 Task: Search one way flight ticket for 4 adults, 1 infant in seat and 1 infant on lap in premium economy from Des Moines: Des Moines International Airport to Evansville: Evansville Regional Airport on 5-3-2023. Choice of flights is United. Number of bags: 5 checked bags. Price is upto 78000. Outbound departure time preference is 23:45.
Action: Mouse moved to (349, 288)
Screenshot: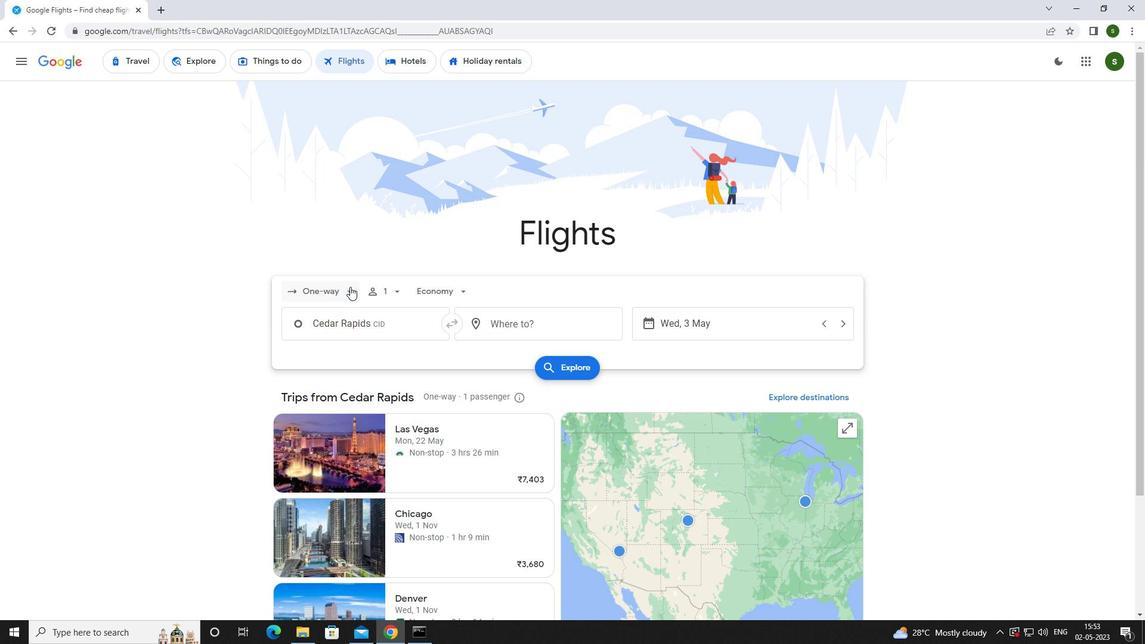 
Action: Mouse pressed left at (349, 288)
Screenshot: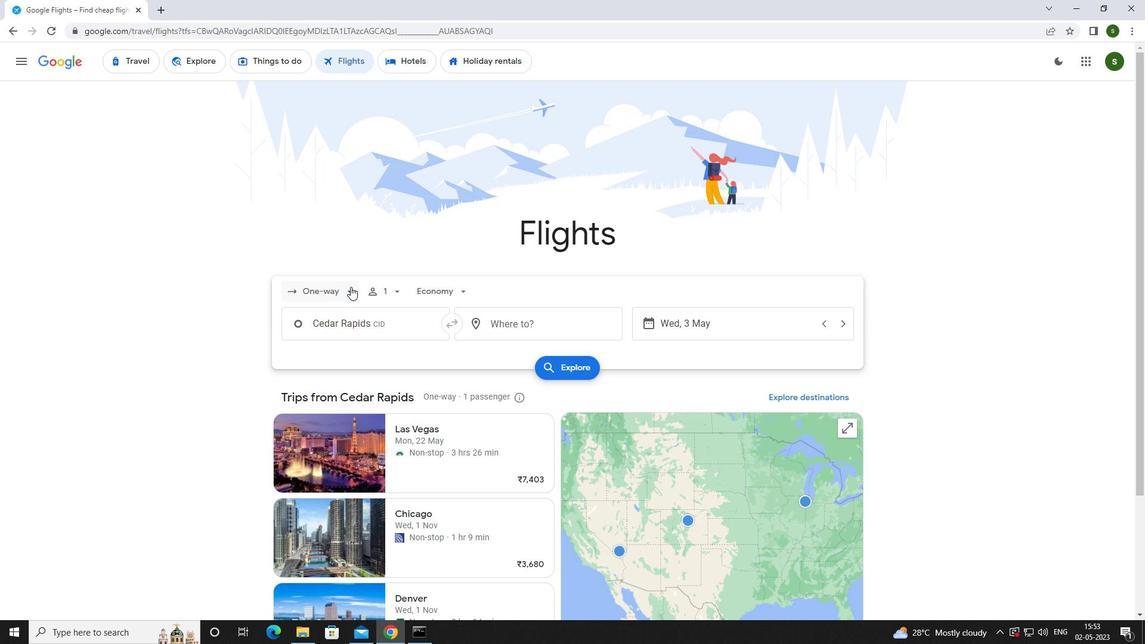 
Action: Mouse moved to (337, 342)
Screenshot: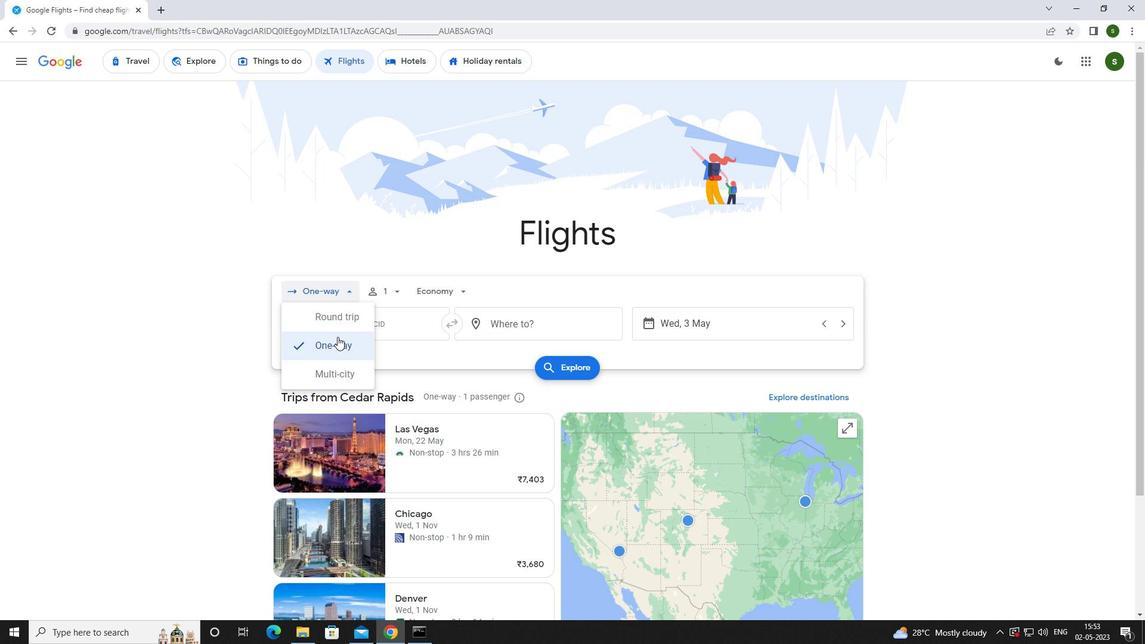 
Action: Mouse pressed left at (337, 342)
Screenshot: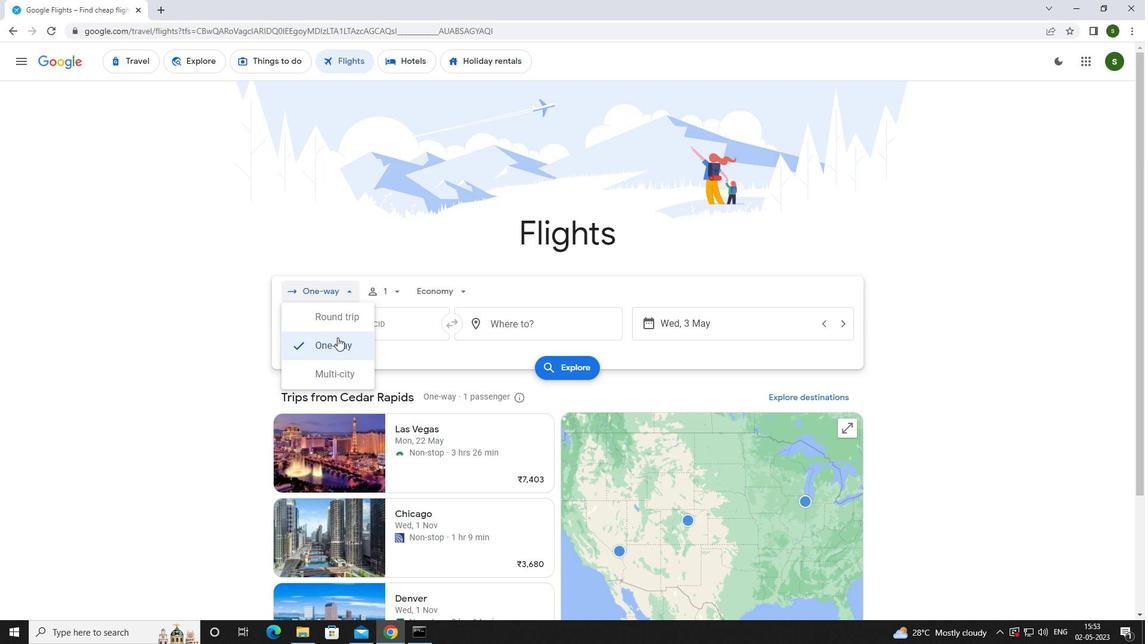 
Action: Mouse moved to (387, 292)
Screenshot: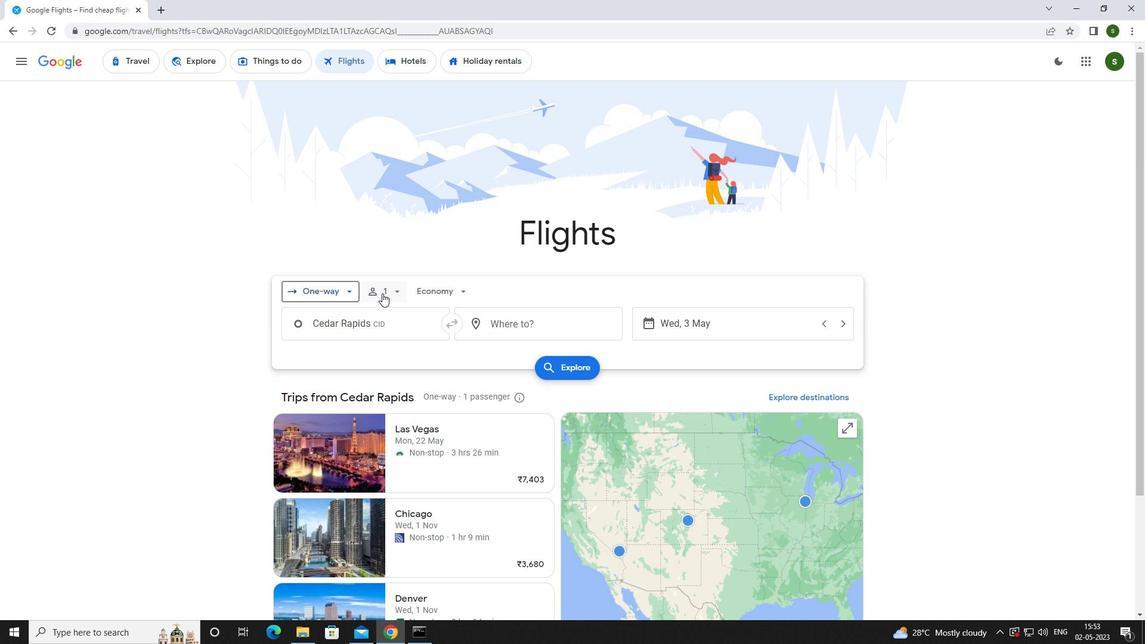 
Action: Mouse pressed left at (387, 292)
Screenshot: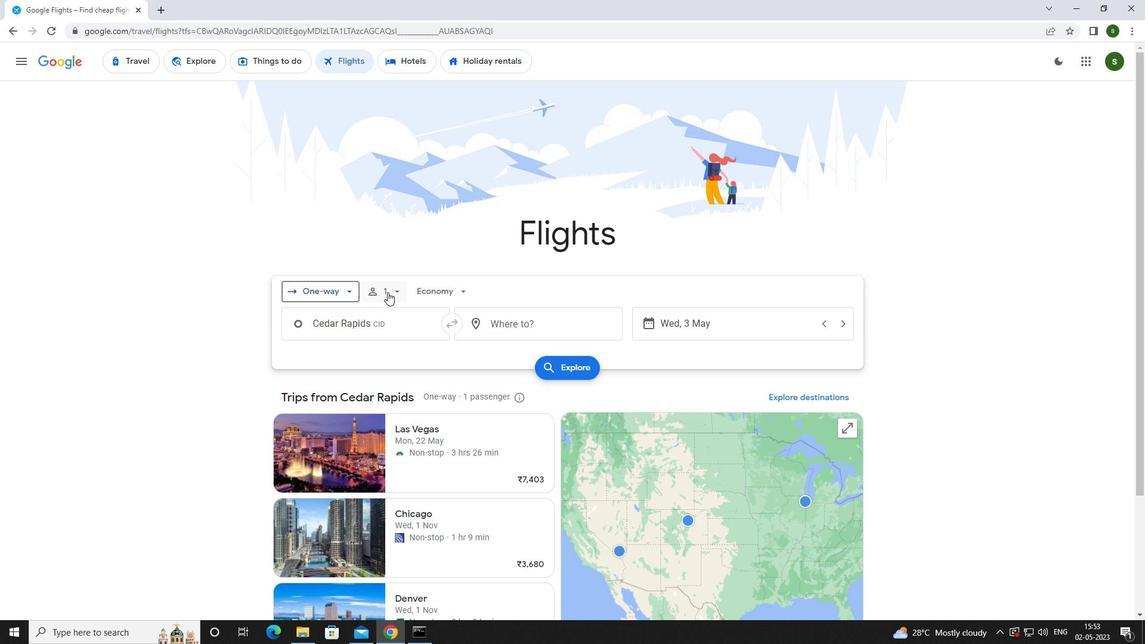 
Action: Mouse moved to (482, 321)
Screenshot: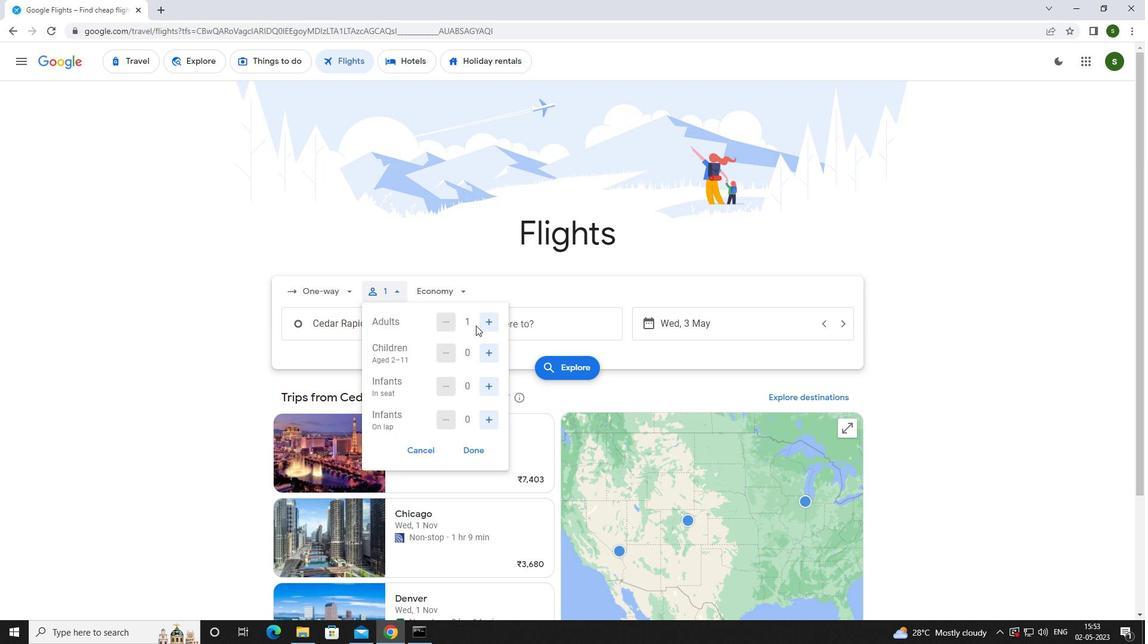 
Action: Mouse pressed left at (482, 321)
Screenshot: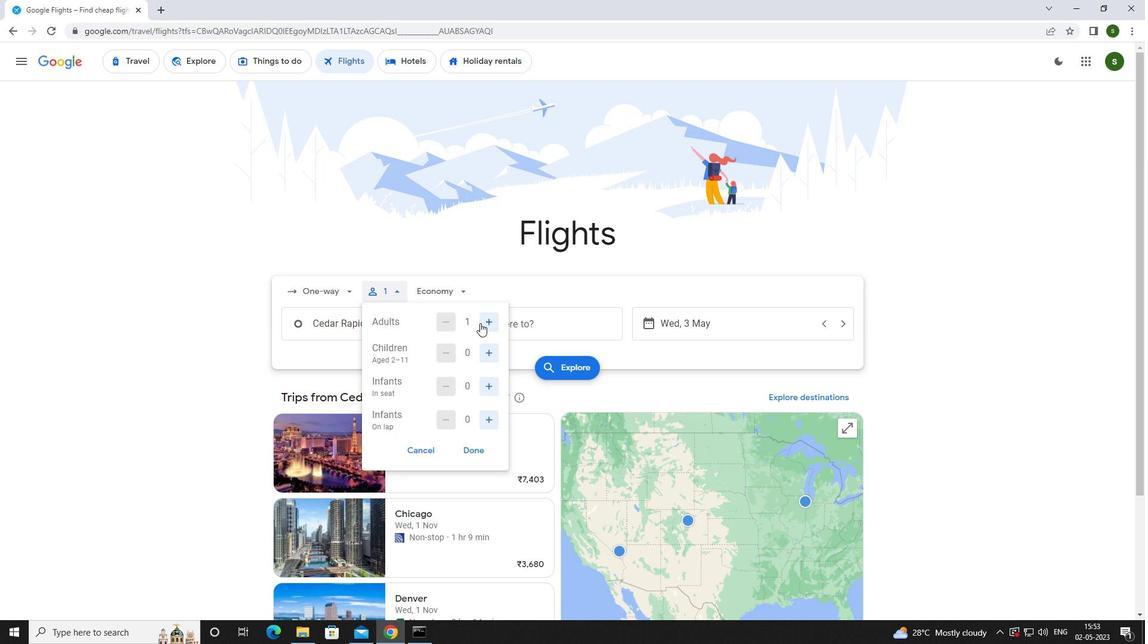 
Action: Mouse pressed left at (482, 321)
Screenshot: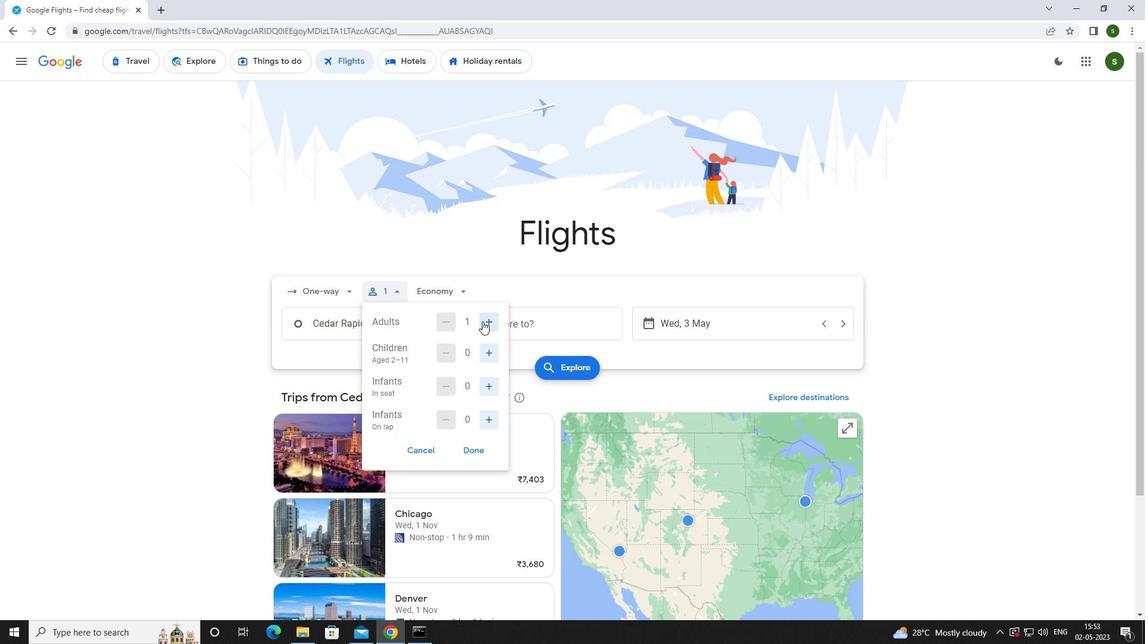 
Action: Mouse moved to (482, 319)
Screenshot: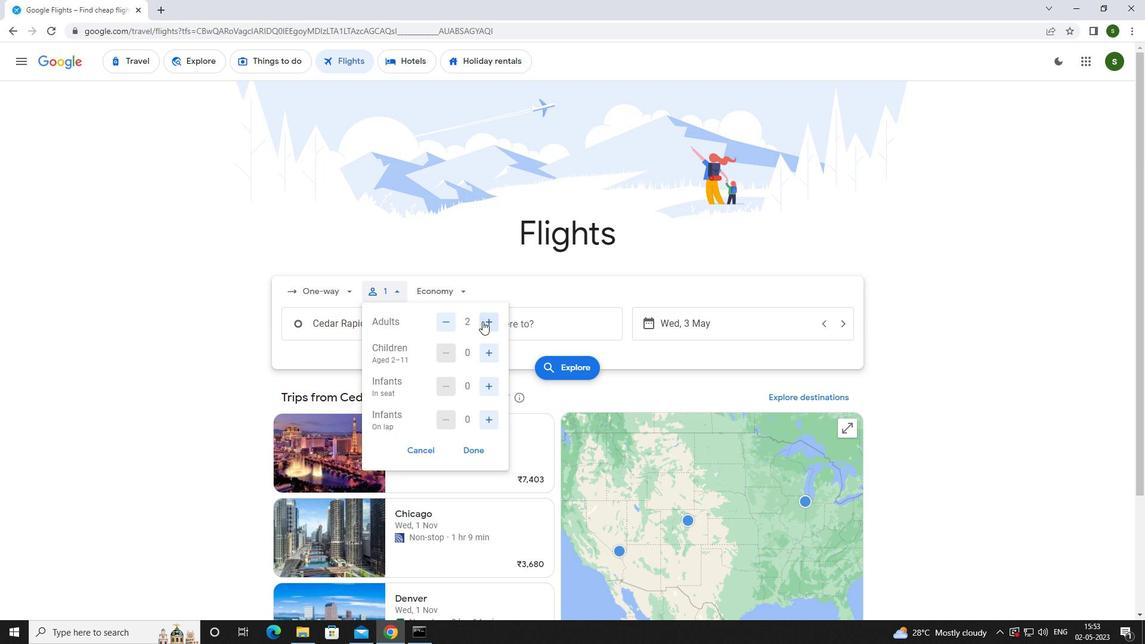
Action: Mouse pressed left at (482, 319)
Screenshot: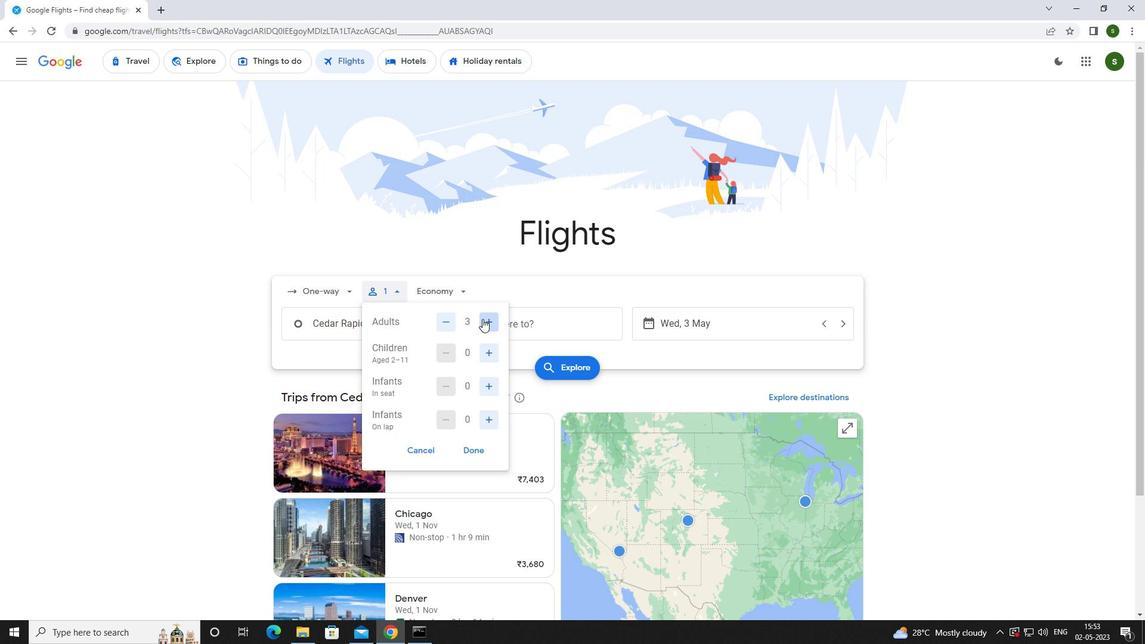 
Action: Mouse moved to (488, 388)
Screenshot: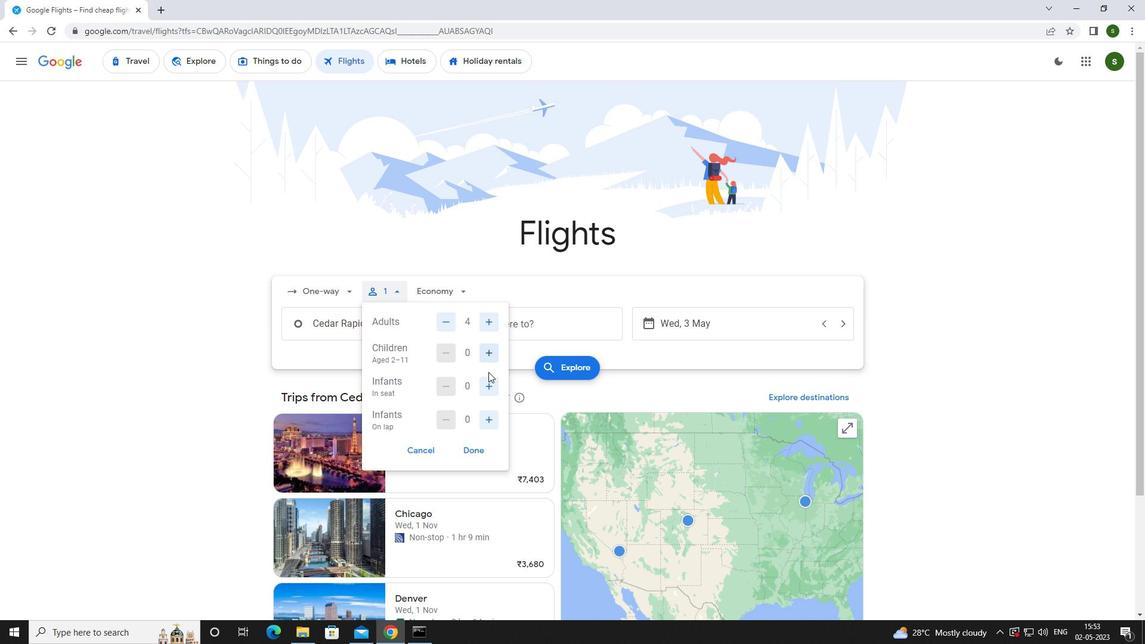 
Action: Mouse pressed left at (488, 388)
Screenshot: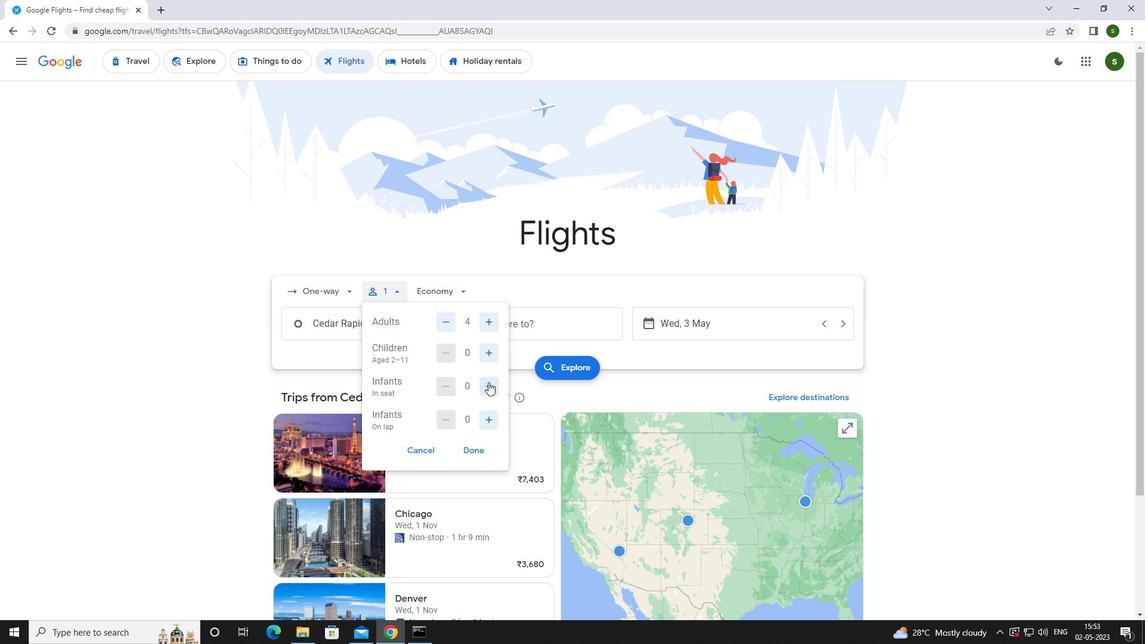 
Action: Mouse moved to (493, 420)
Screenshot: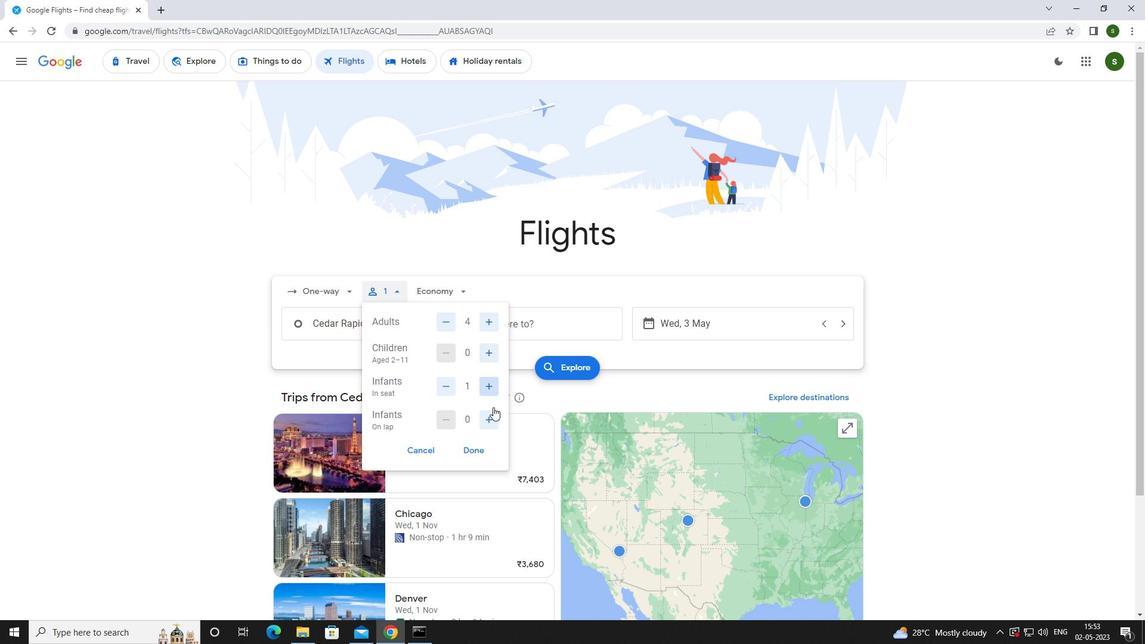 
Action: Mouse pressed left at (493, 420)
Screenshot: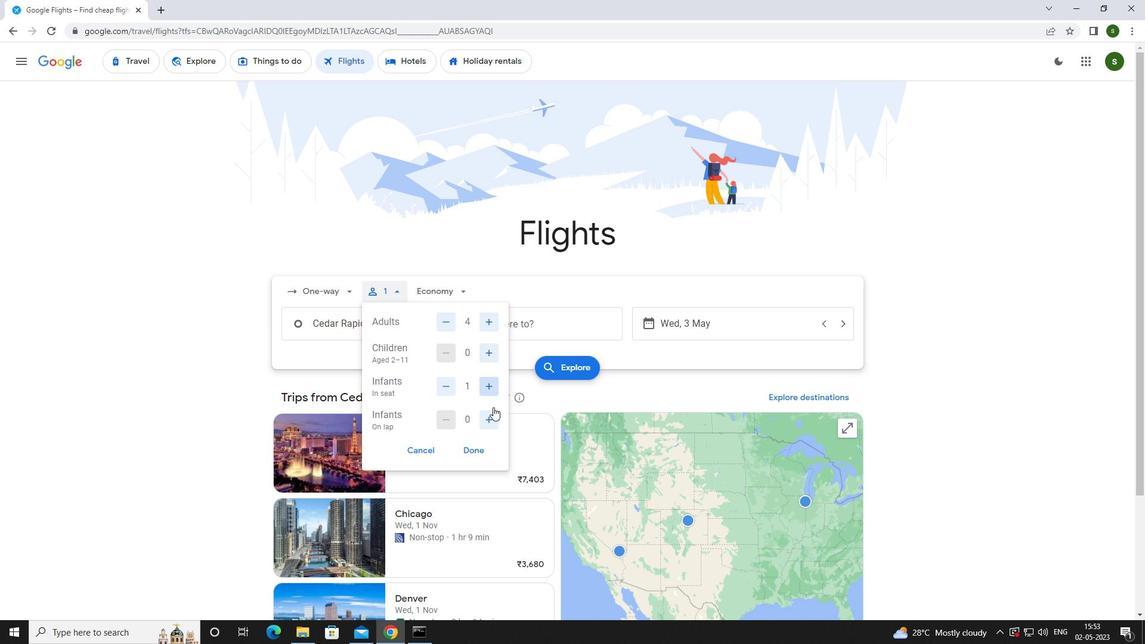 
Action: Mouse moved to (467, 294)
Screenshot: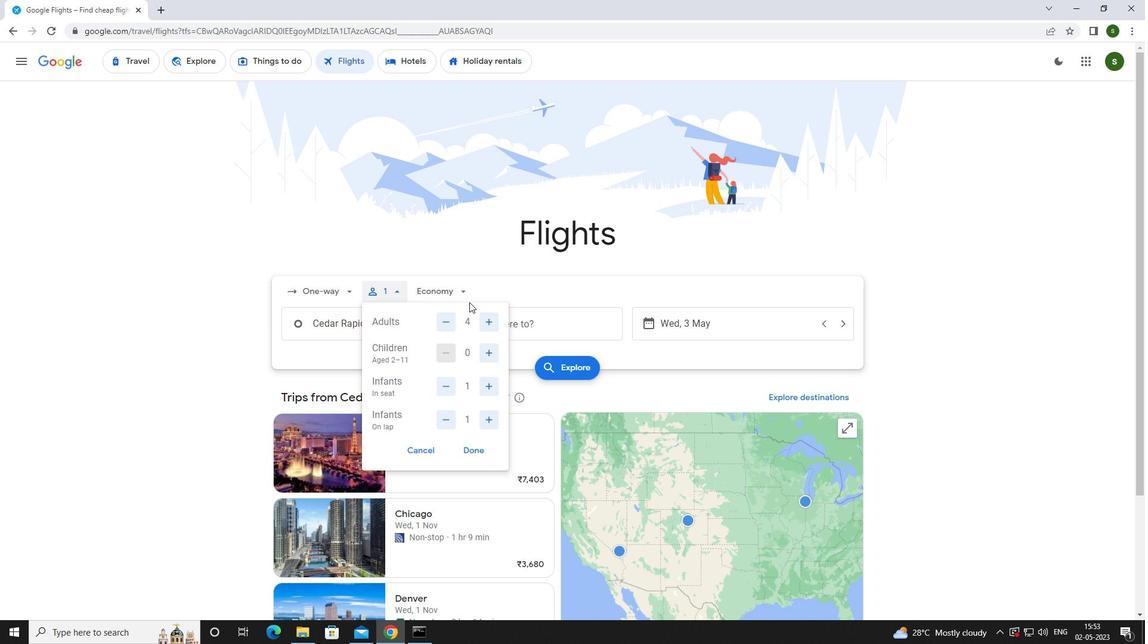 
Action: Mouse pressed left at (467, 294)
Screenshot: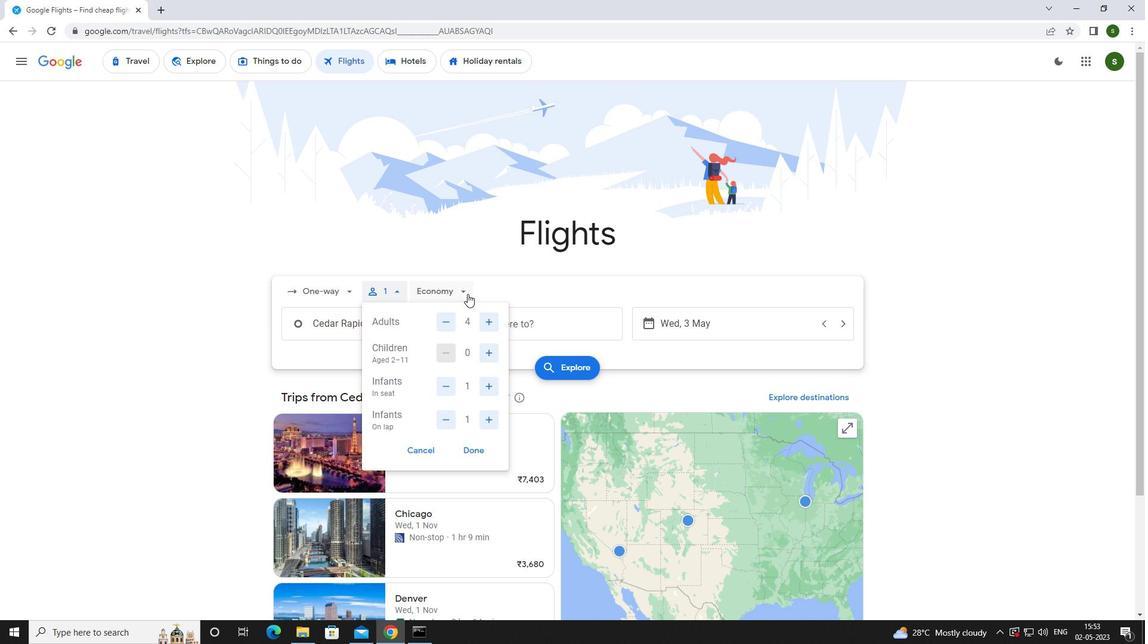 
Action: Mouse moved to (476, 344)
Screenshot: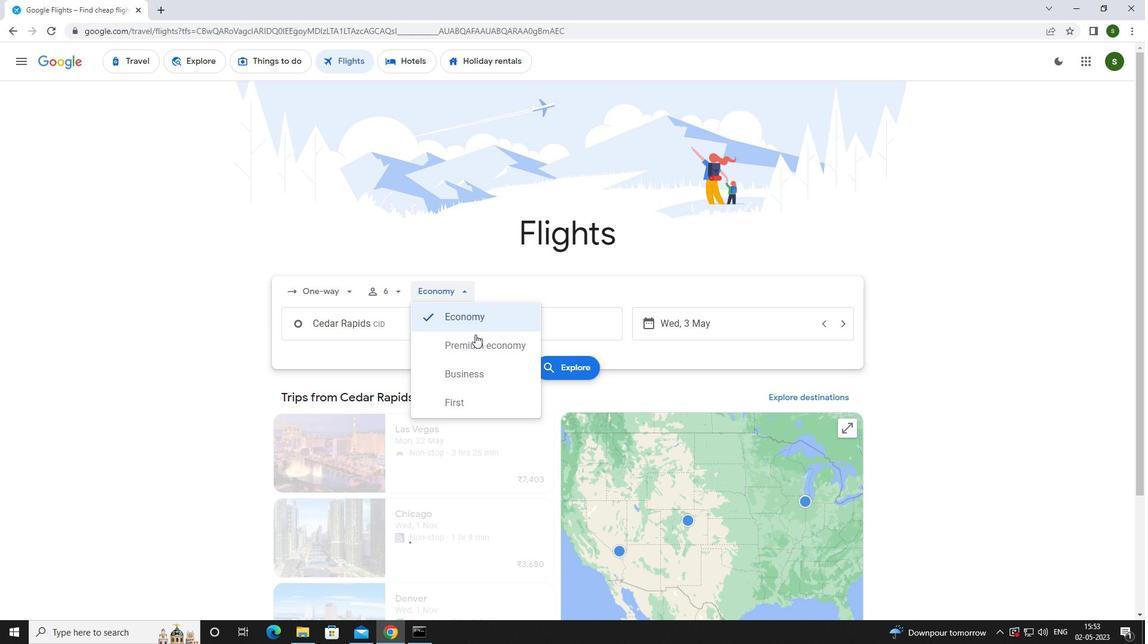 
Action: Mouse pressed left at (476, 344)
Screenshot: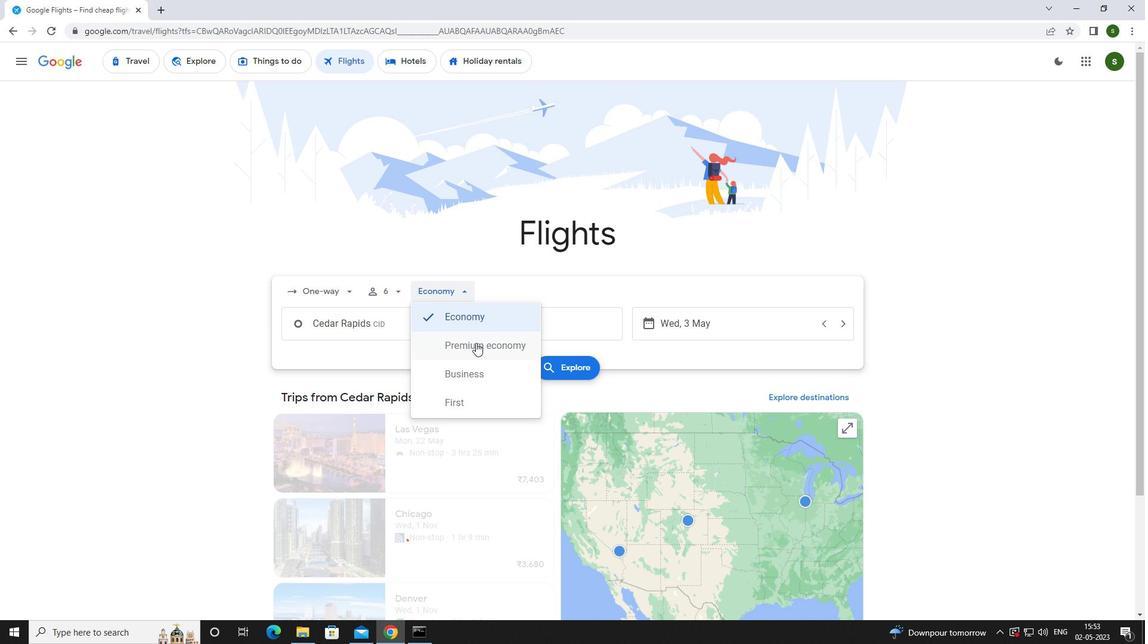 
Action: Mouse moved to (408, 320)
Screenshot: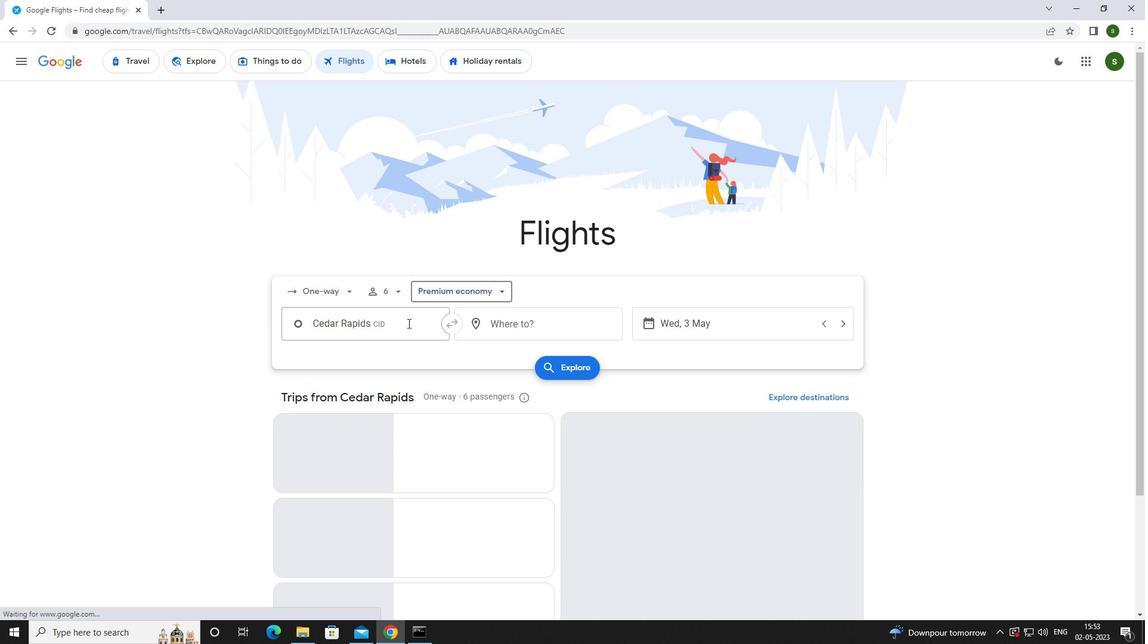 
Action: Mouse pressed left at (408, 320)
Screenshot: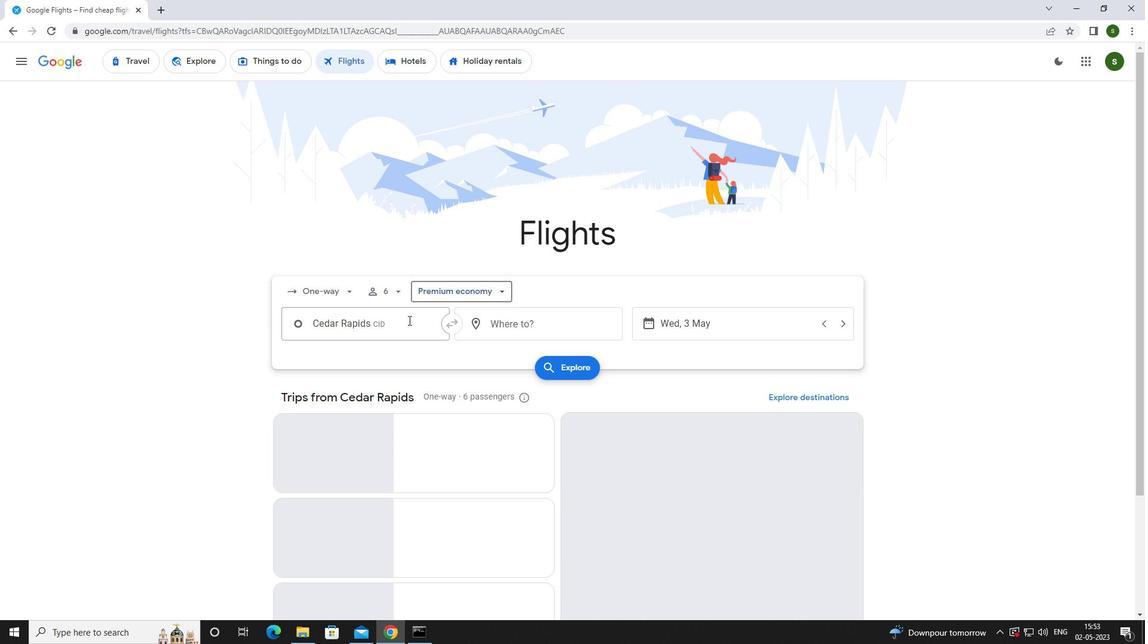 
Action: Mouse moved to (408, 321)
Screenshot: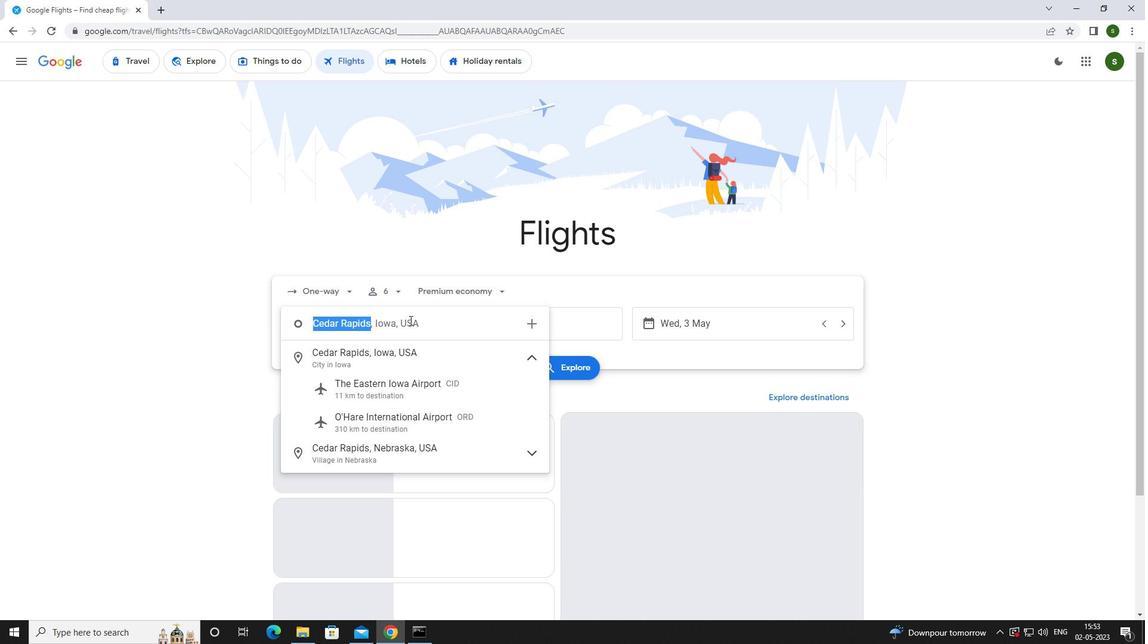 
Action: Key pressed <Key.caps_lock>d<Key.caps_lock>es<Key.space>
Screenshot: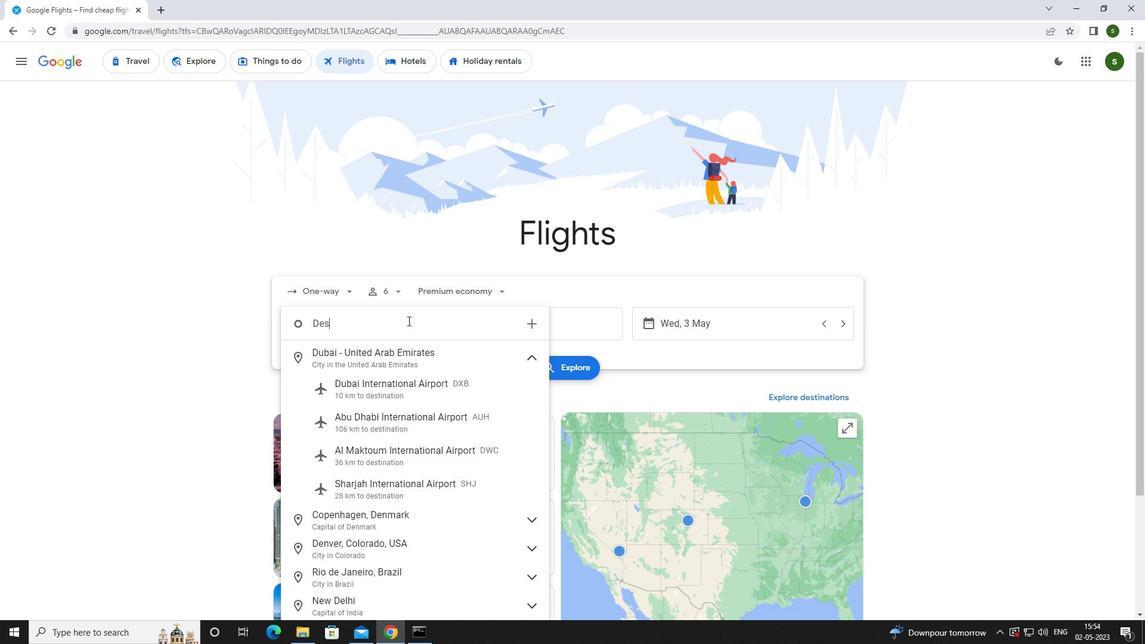 
Action: Mouse moved to (413, 391)
Screenshot: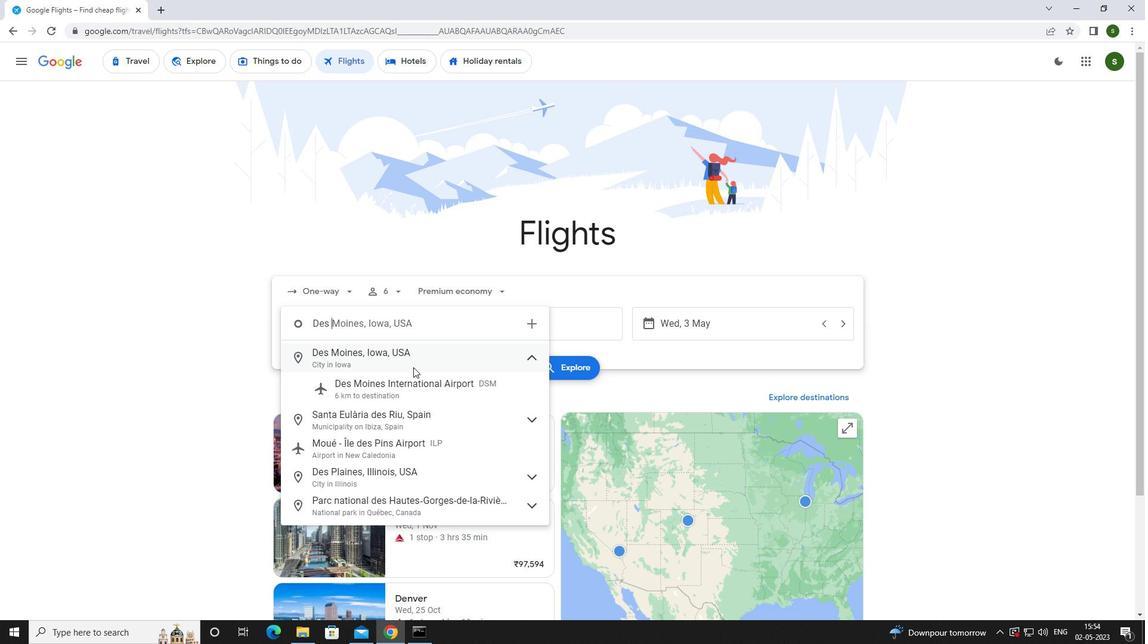 
Action: Mouse pressed left at (413, 391)
Screenshot: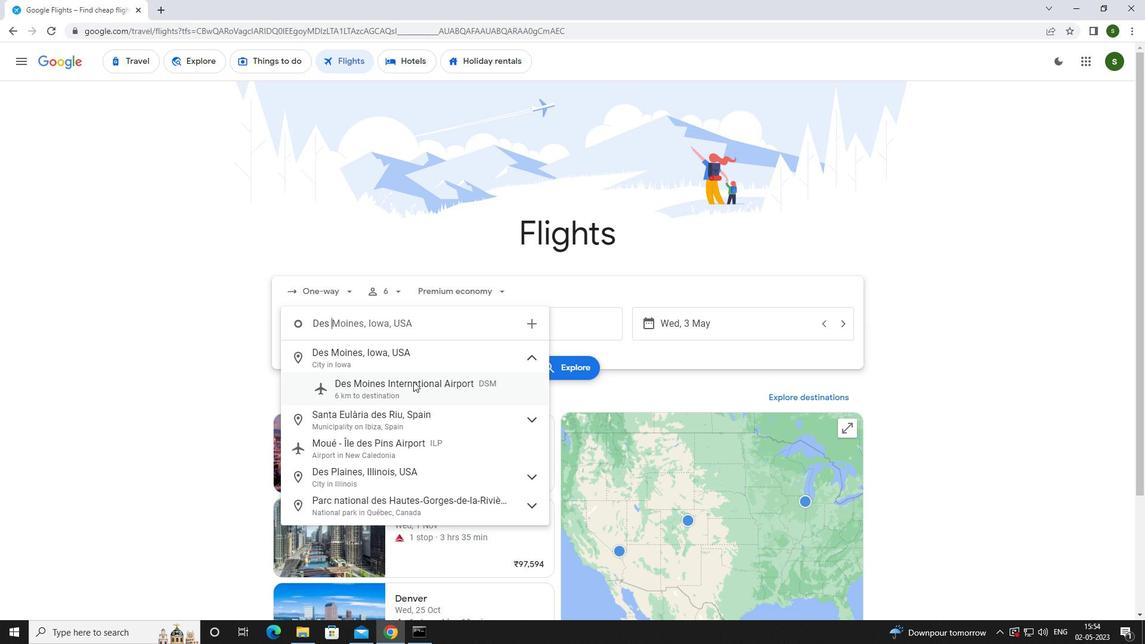 
Action: Mouse moved to (557, 327)
Screenshot: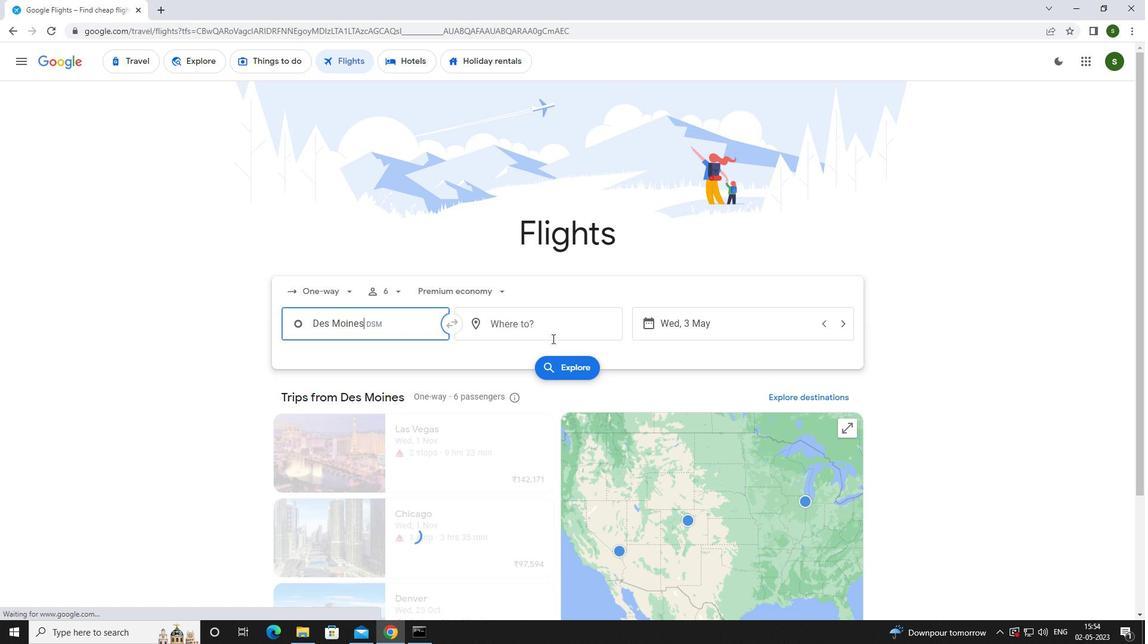 
Action: Mouse pressed left at (557, 327)
Screenshot: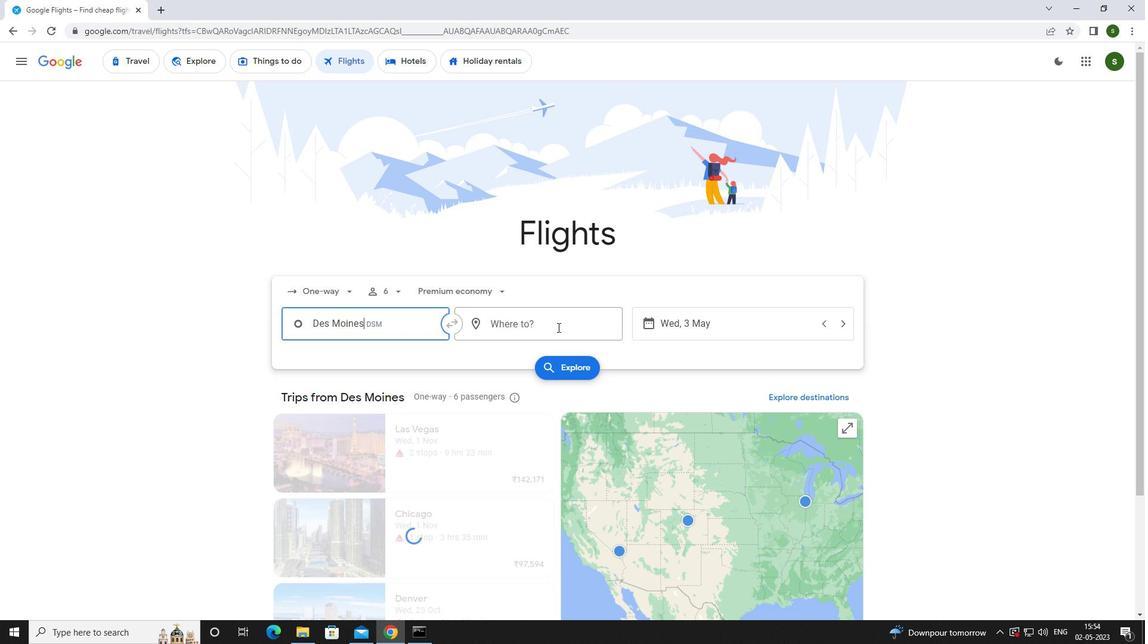 
Action: Mouse moved to (501, 335)
Screenshot: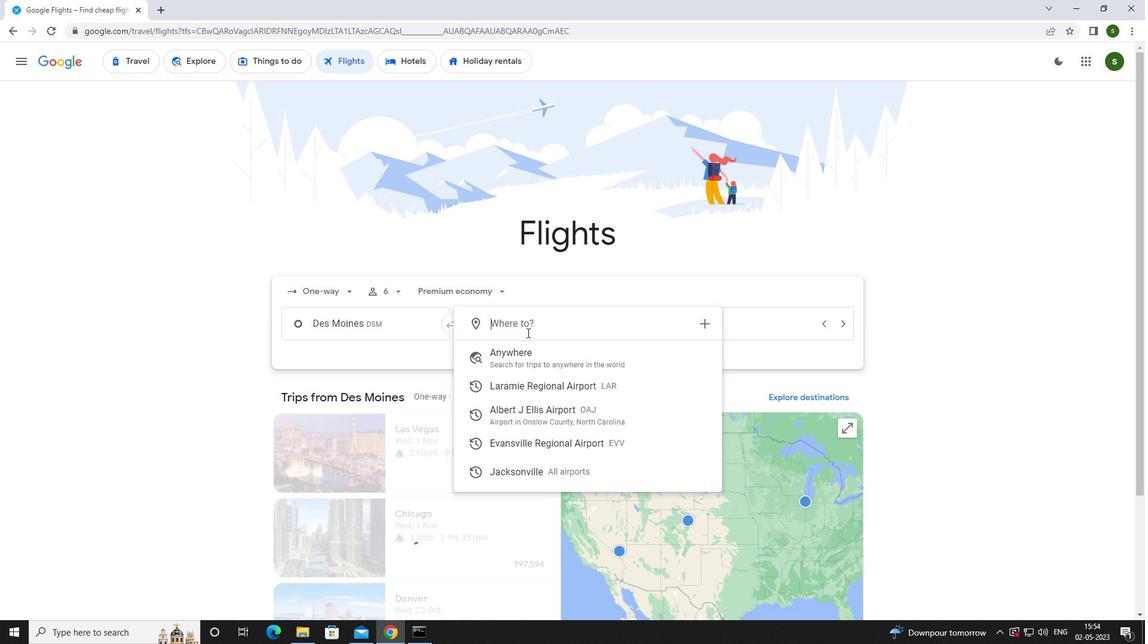 
Action: Key pressed <Key.caps_lock>e<Key.caps_lock>vansvill
Screenshot: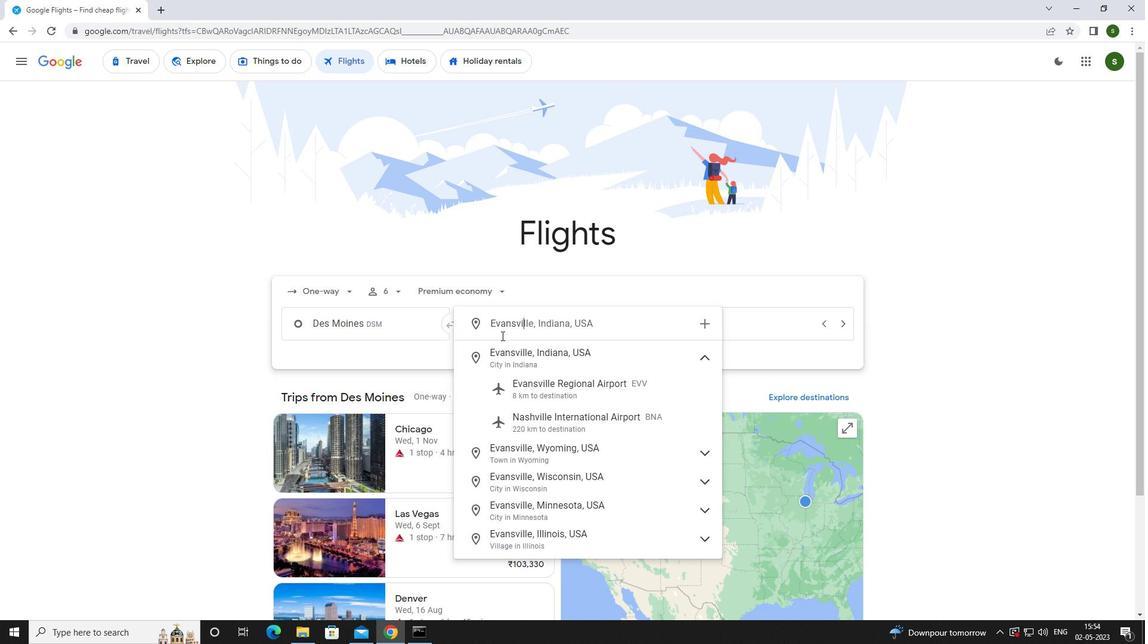 
Action: Mouse moved to (522, 386)
Screenshot: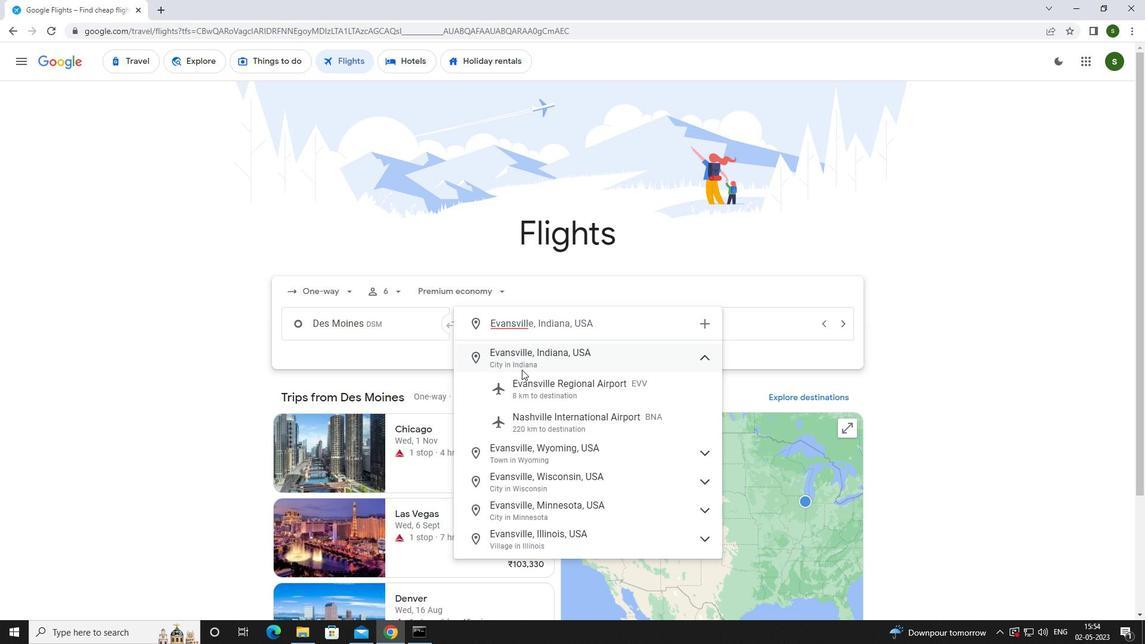 
Action: Mouse pressed left at (522, 386)
Screenshot: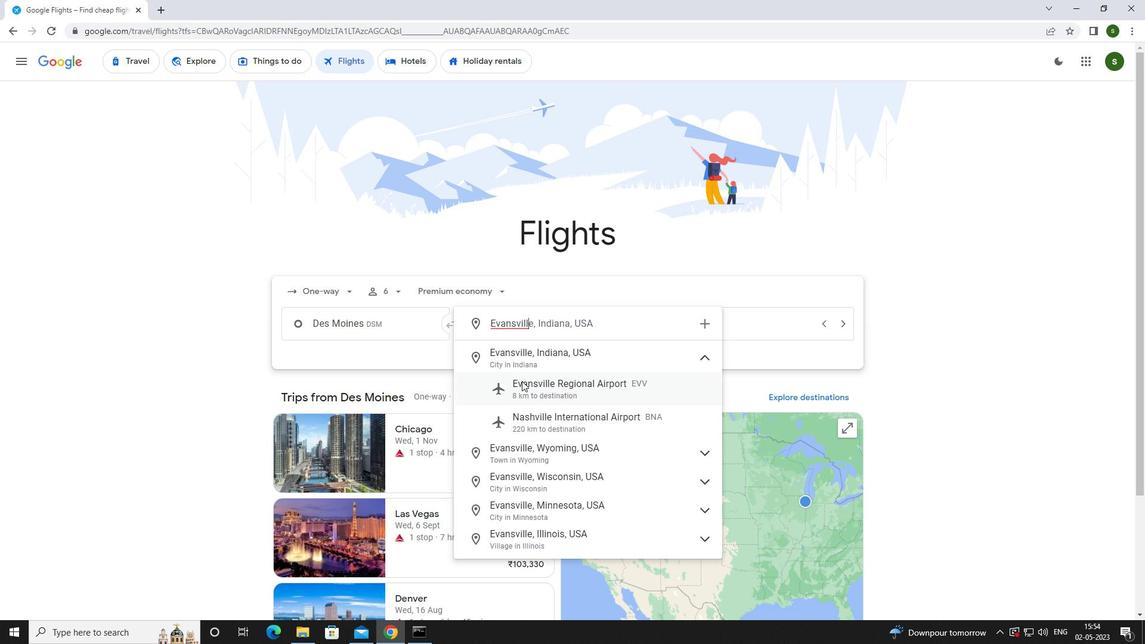 
Action: Mouse moved to (713, 325)
Screenshot: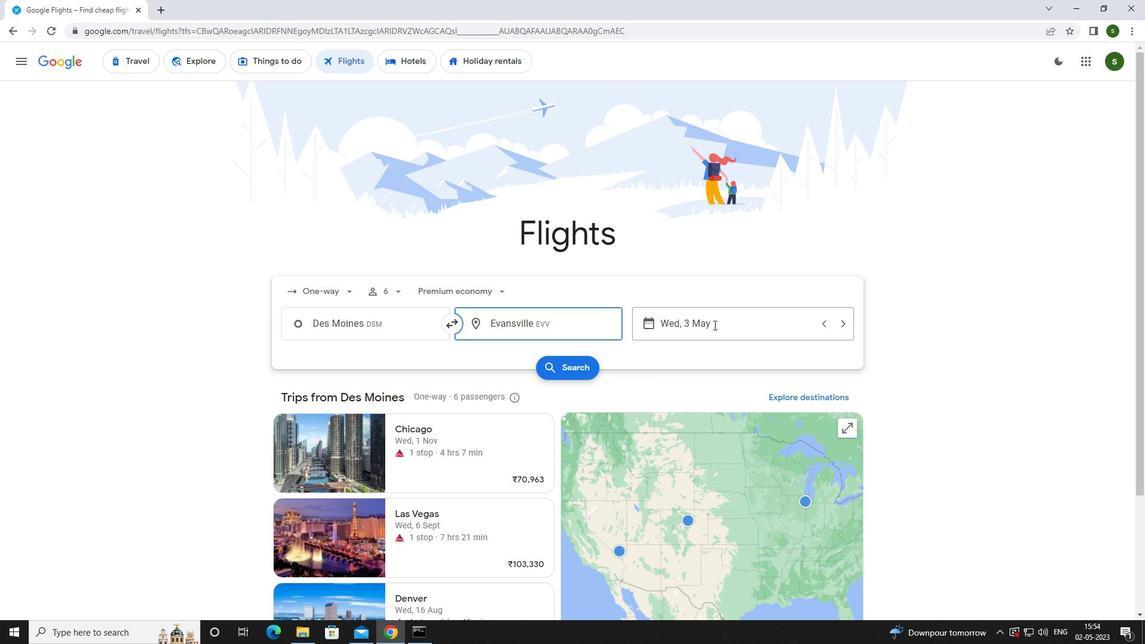 
Action: Mouse pressed left at (713, 325)
Screenshot: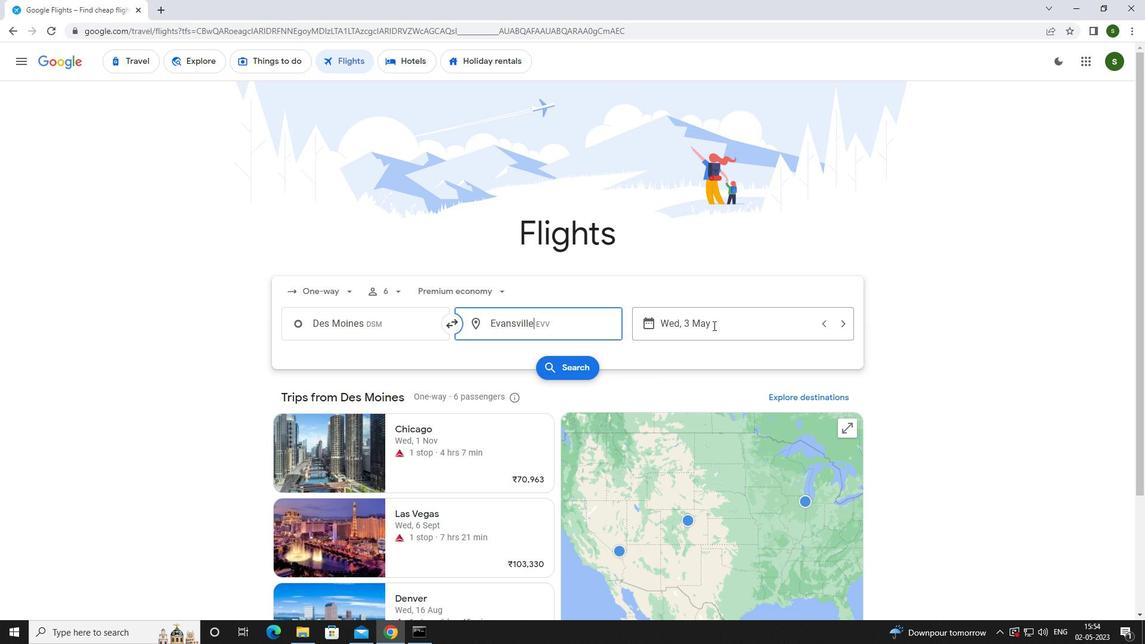 
Action: Mouse moved to (512, 398)
Screenshot: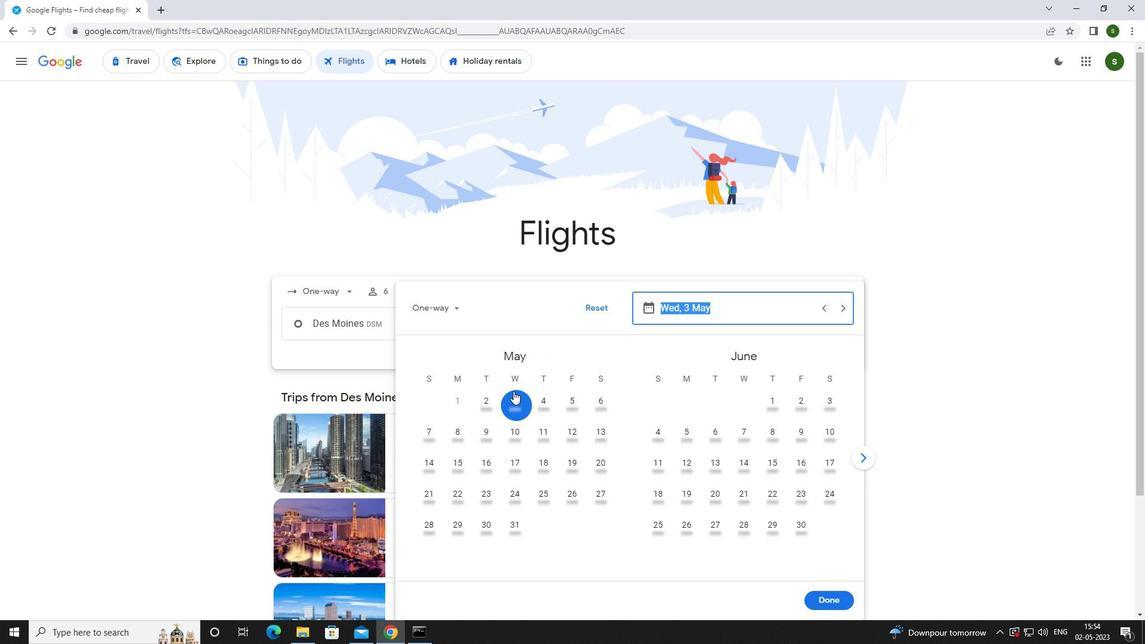 
Action: Mouse pressed left at (512, 398)
Screenshot: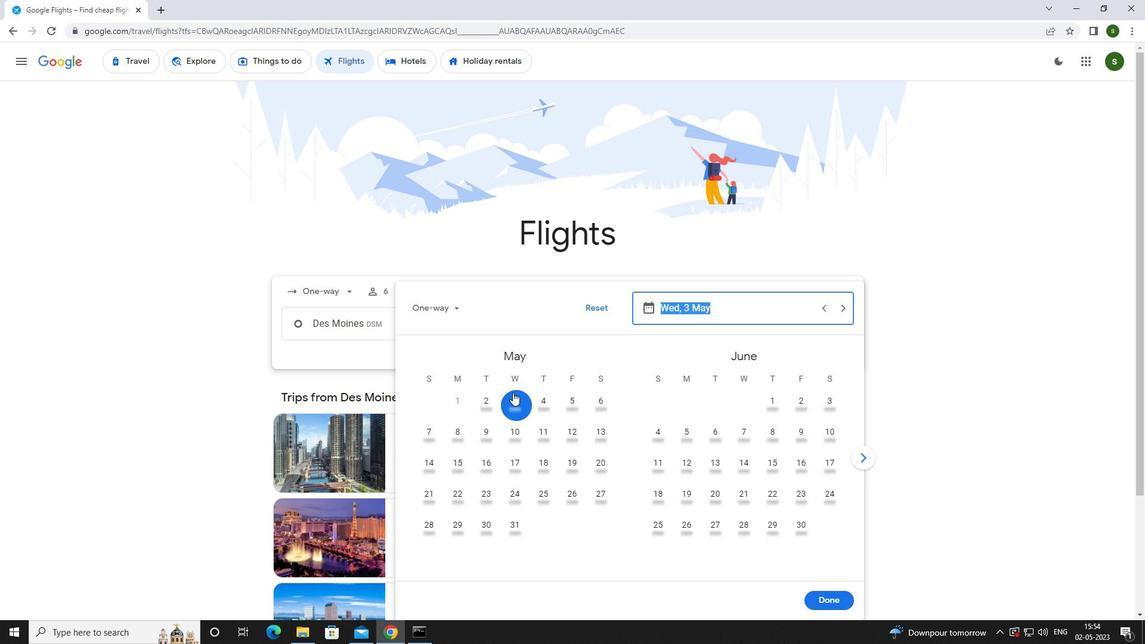 
Action: Mouse moved to (819, 593)
Screenshot: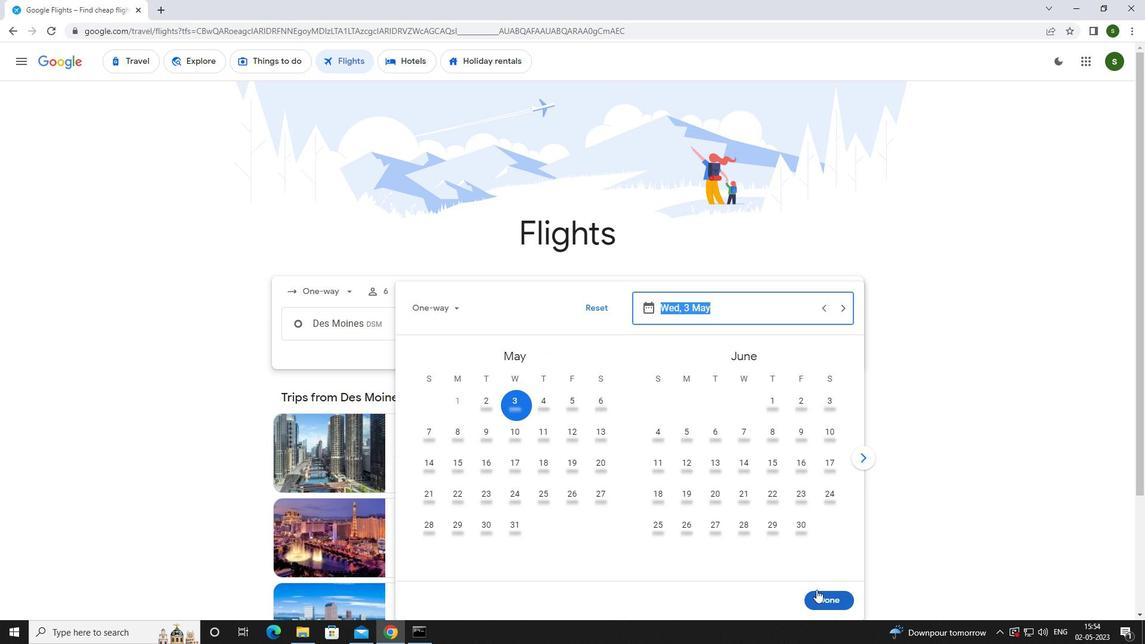 
Action: Mouse pressed left at (819, 593)
Screenshot: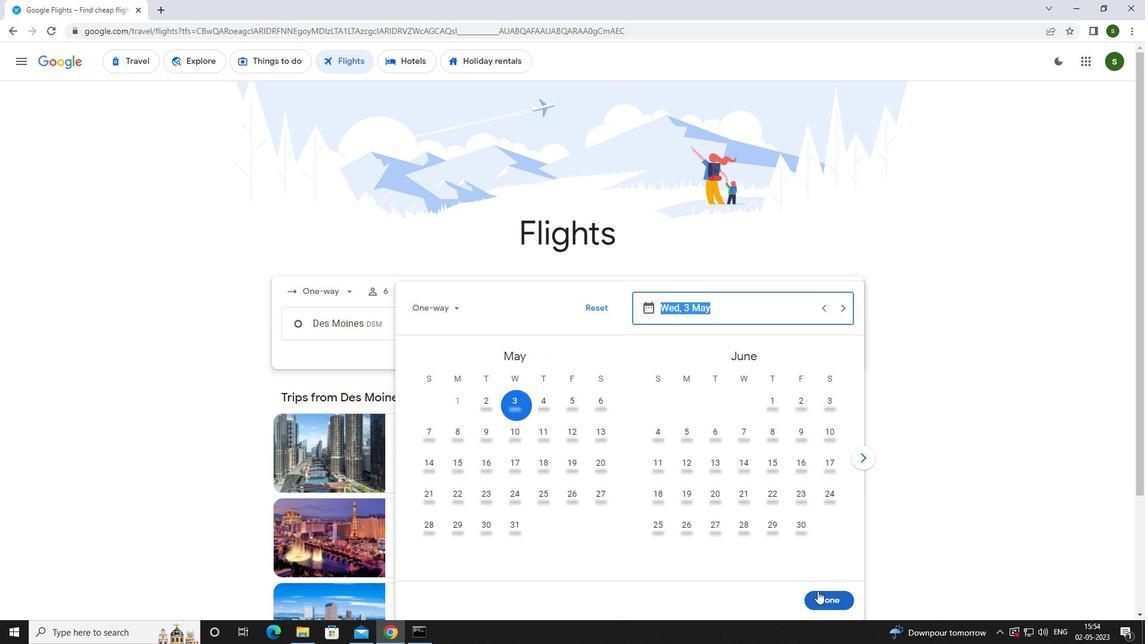 
Action: Mouse moved to (589, 367)
Screenshot: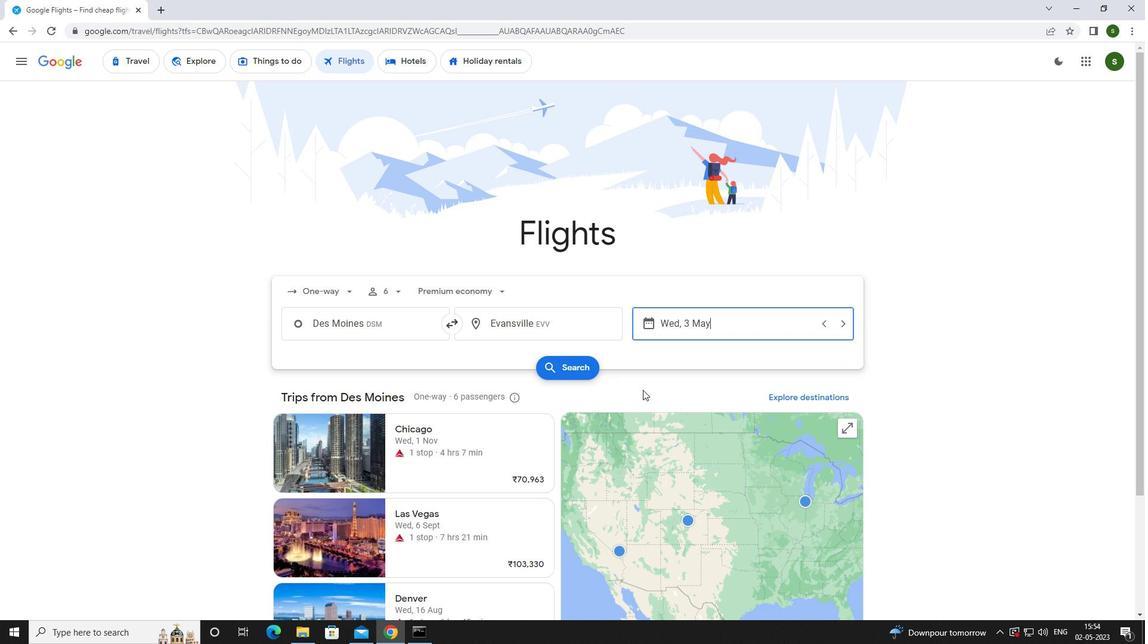 
Action: Mouse pressed left at (589, 367)
Screenshot: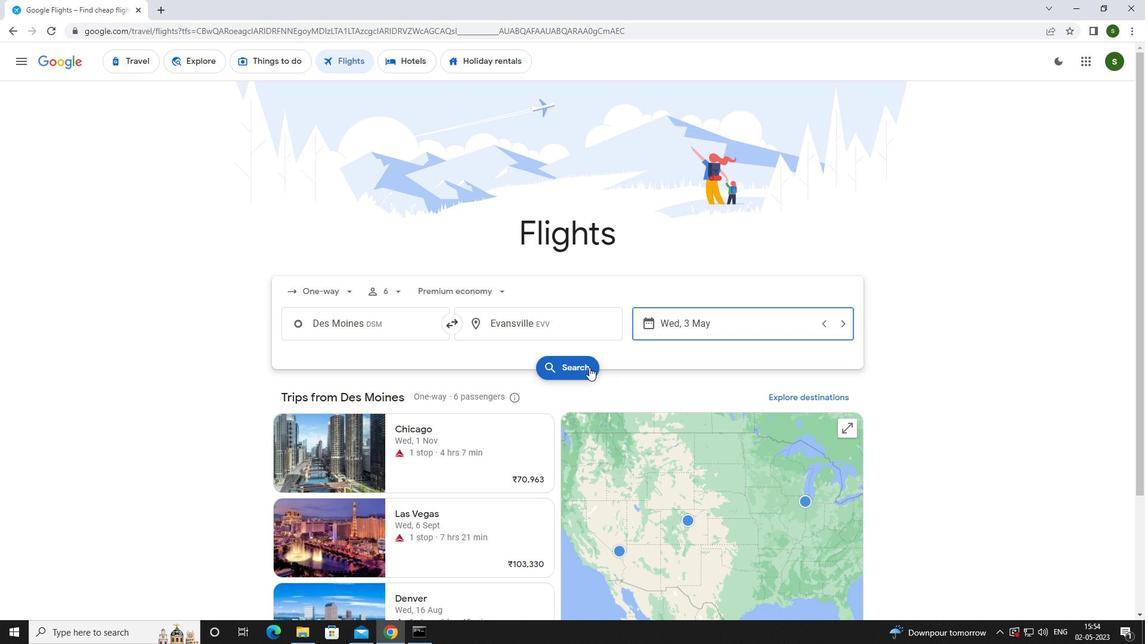 
Action: Mouse moved to (303, 171)
Screenshot: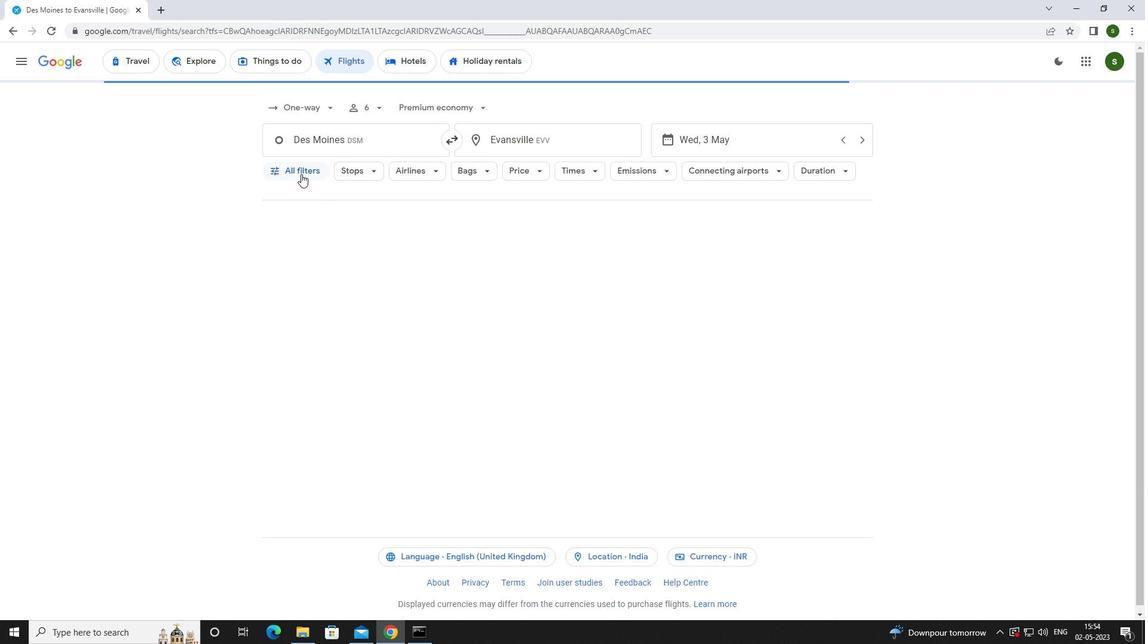 
Action: Mouse pressed left at (303, 171)
Screenshot: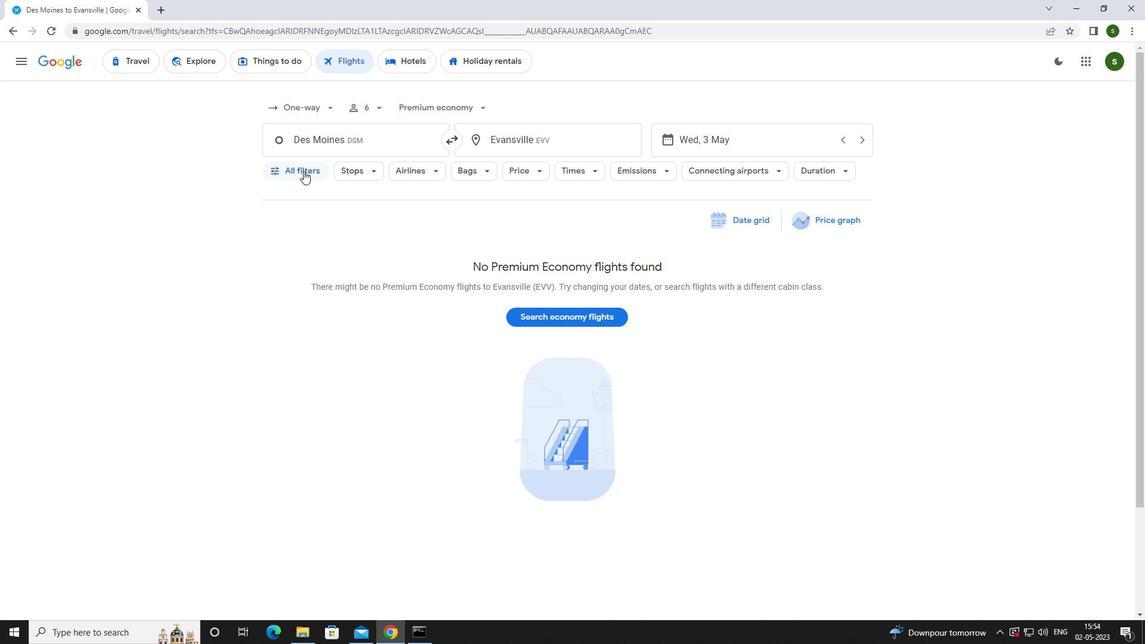 
Action: Mouse moved to (445, 424)
Screenshot: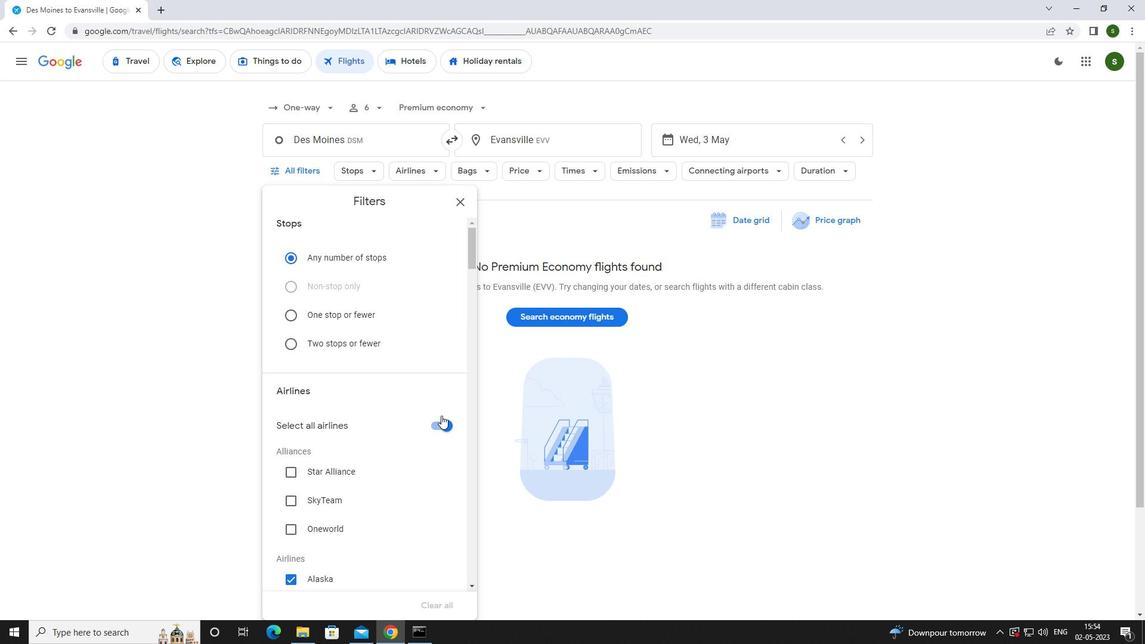 
Action: Mouse pressed left at (445, 424)
Screenshot: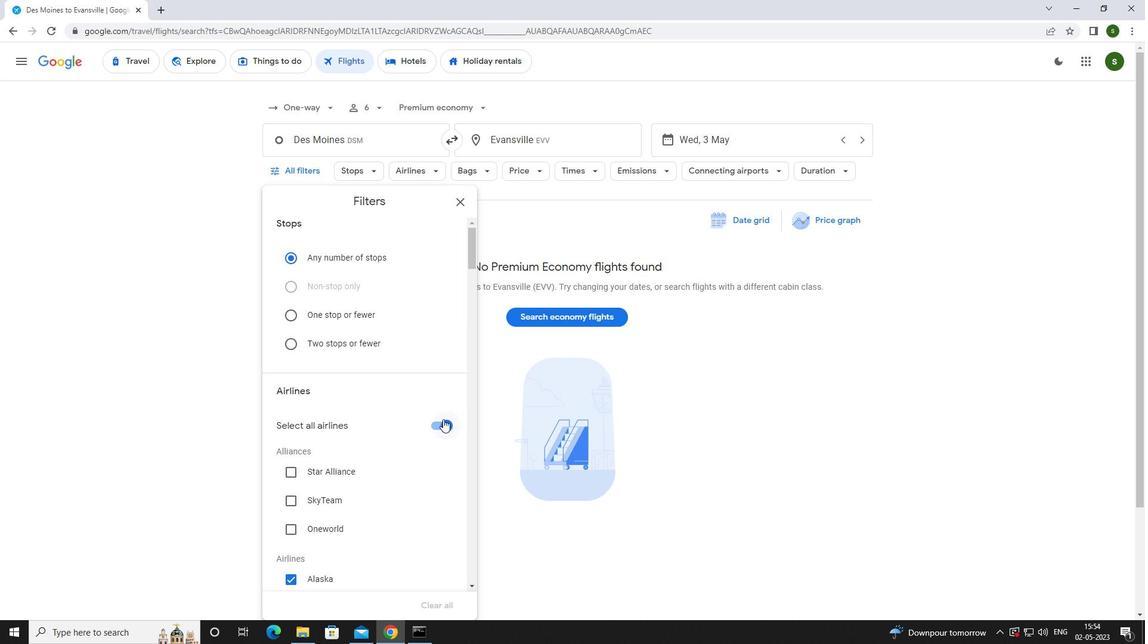 
Action: Mouse moved to (398, 368)
Screenshot: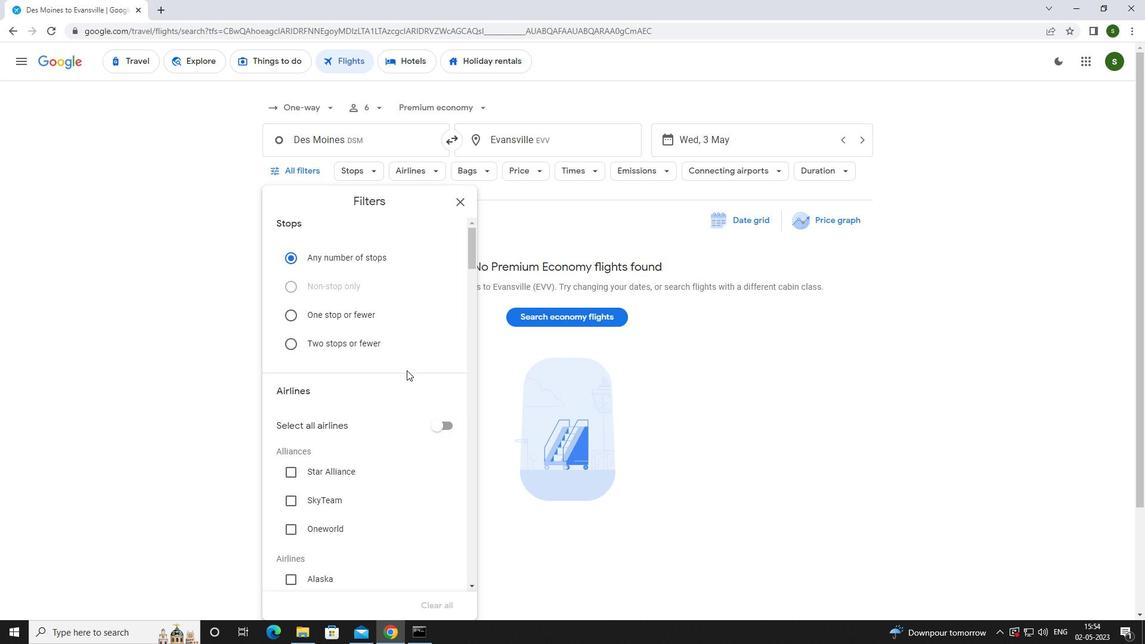 
Action: Mouse scrolled (398, 367) with delta (0, 0)
Screenshot: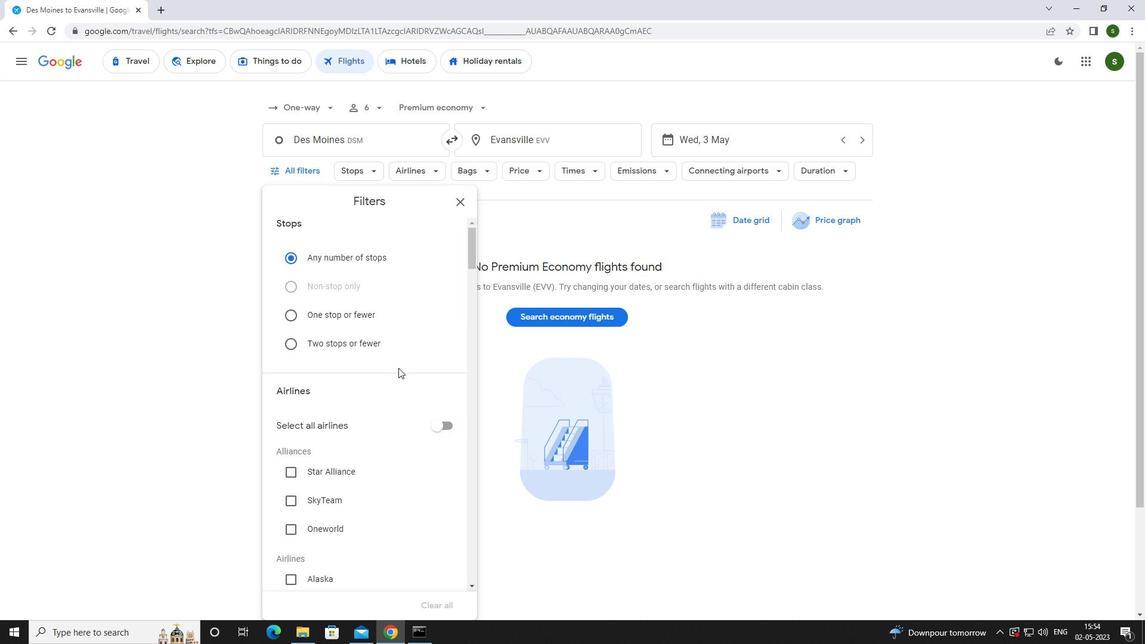 
Action: Mouse scrolled (398, 367) with delta (0, 0)
Screenshot: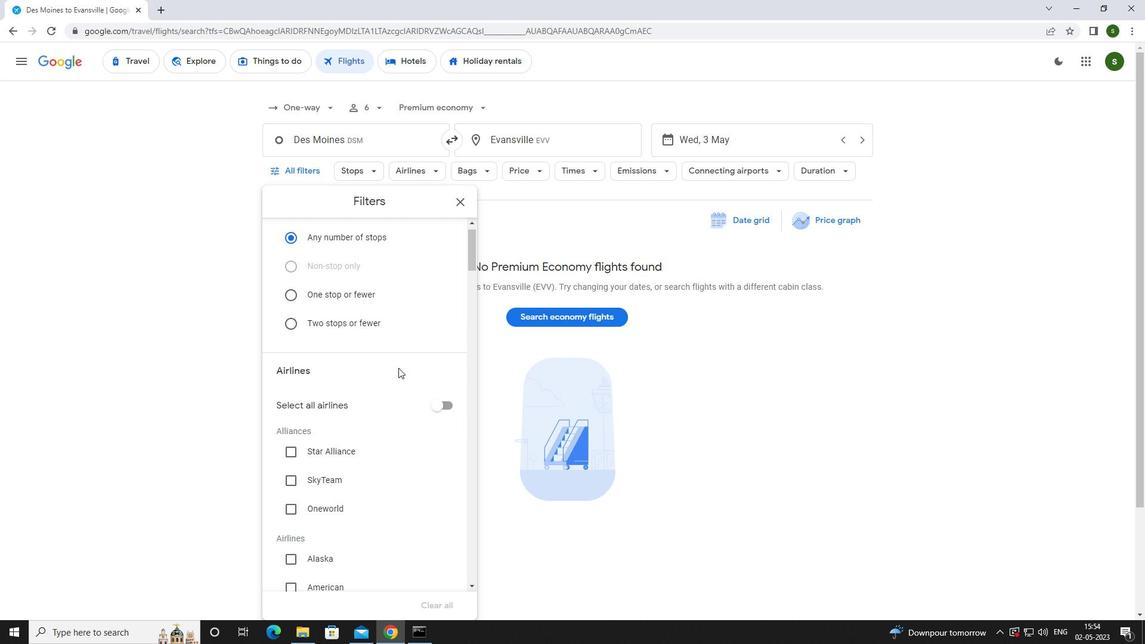 
Action: Mouse scrolled (398, 367) with delta (0, 0)
Screenshot: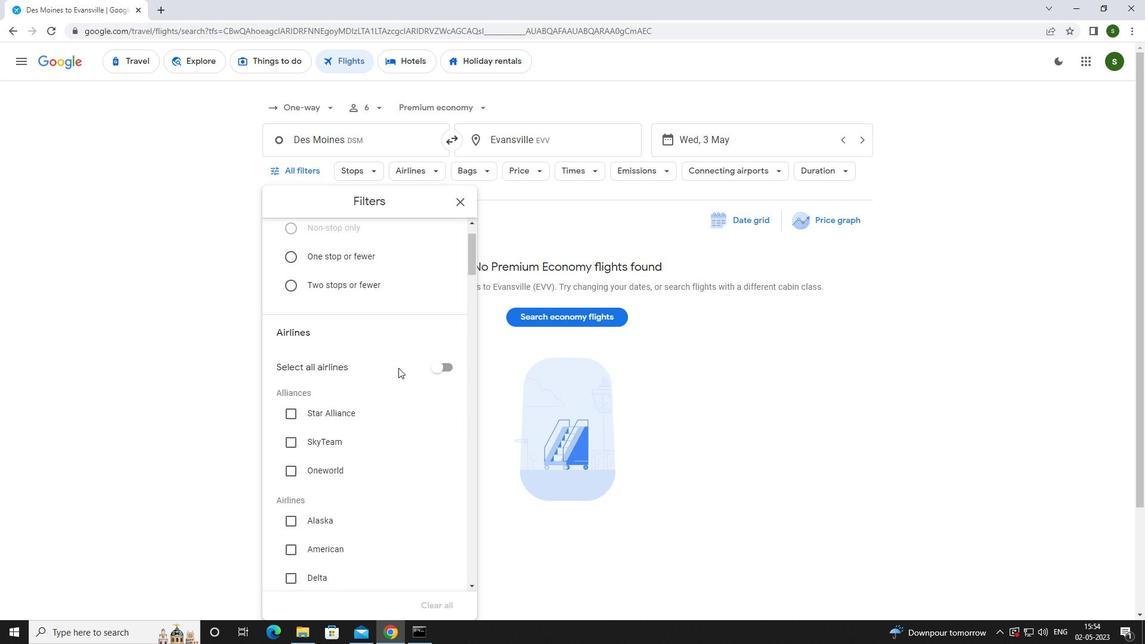 
Action: Mouse scrolled (398, 367) with delta (0, 0)
Screenshot: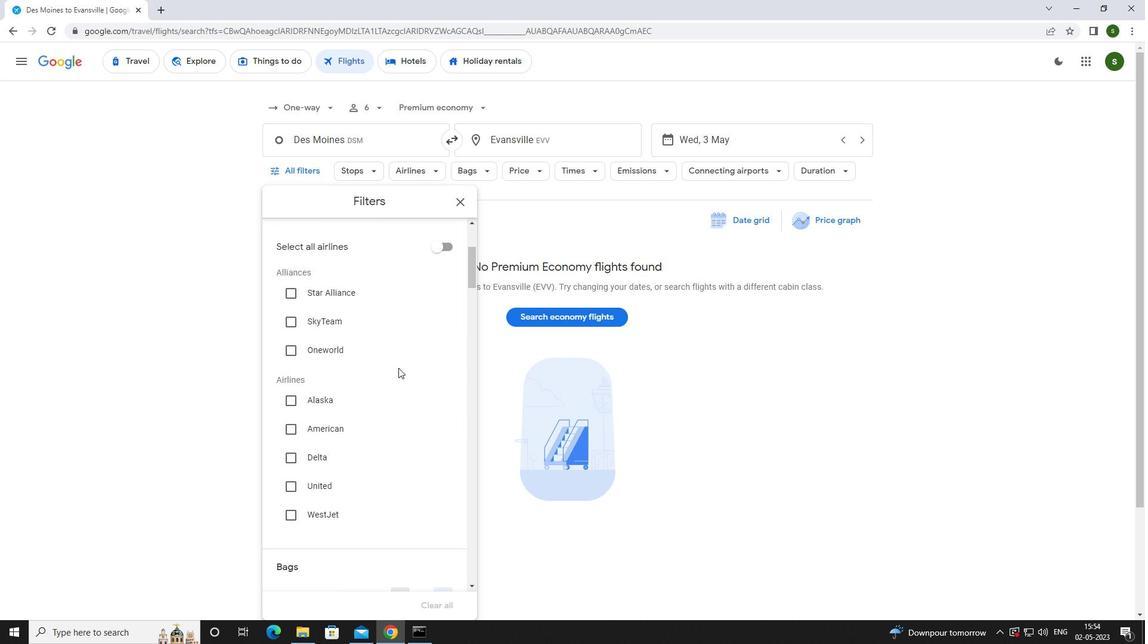 
Action: Mouse scrolled (398, 367) with delta (0, 0)
Screenshot: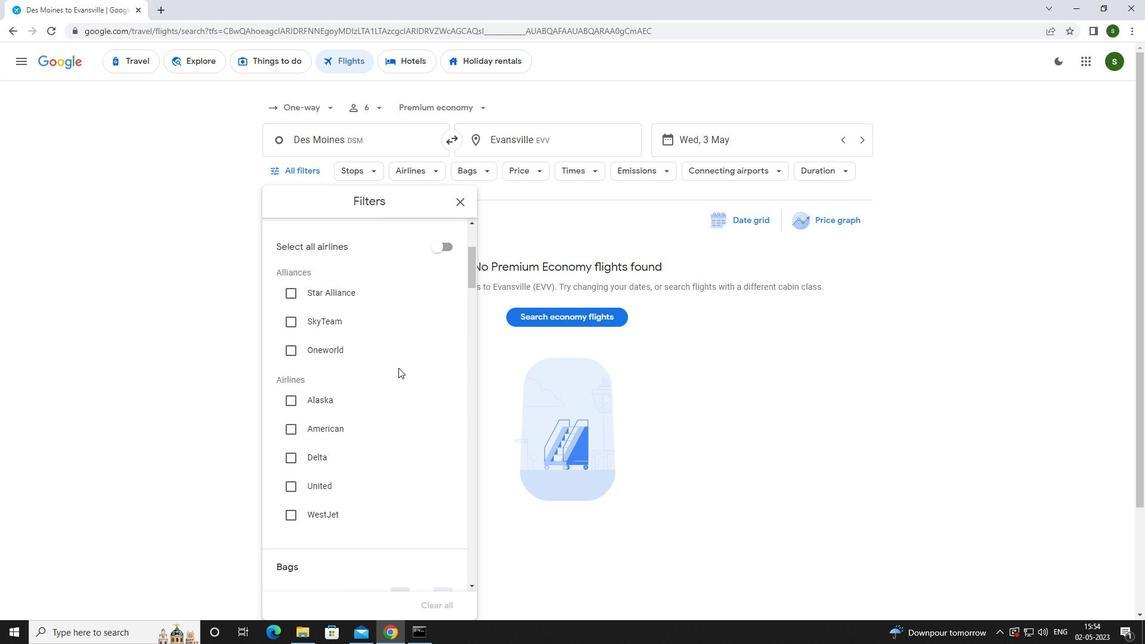 
Action: Mouse moved to (312, 360)
Screenshot: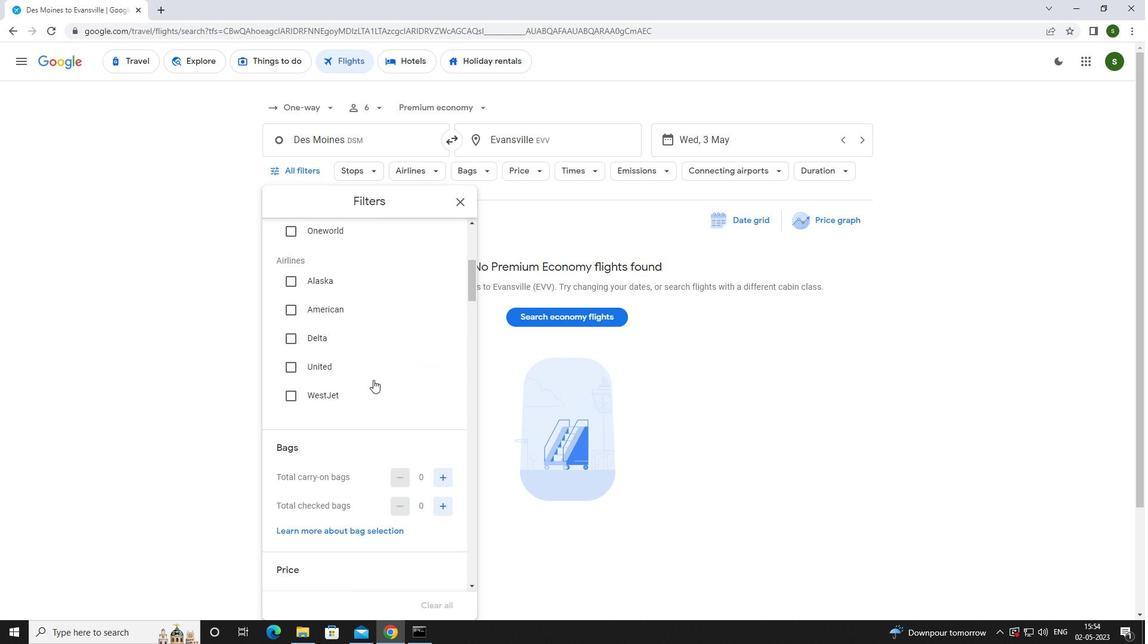 
Action: Mouse pressed left at (312, 360)
Screenshot: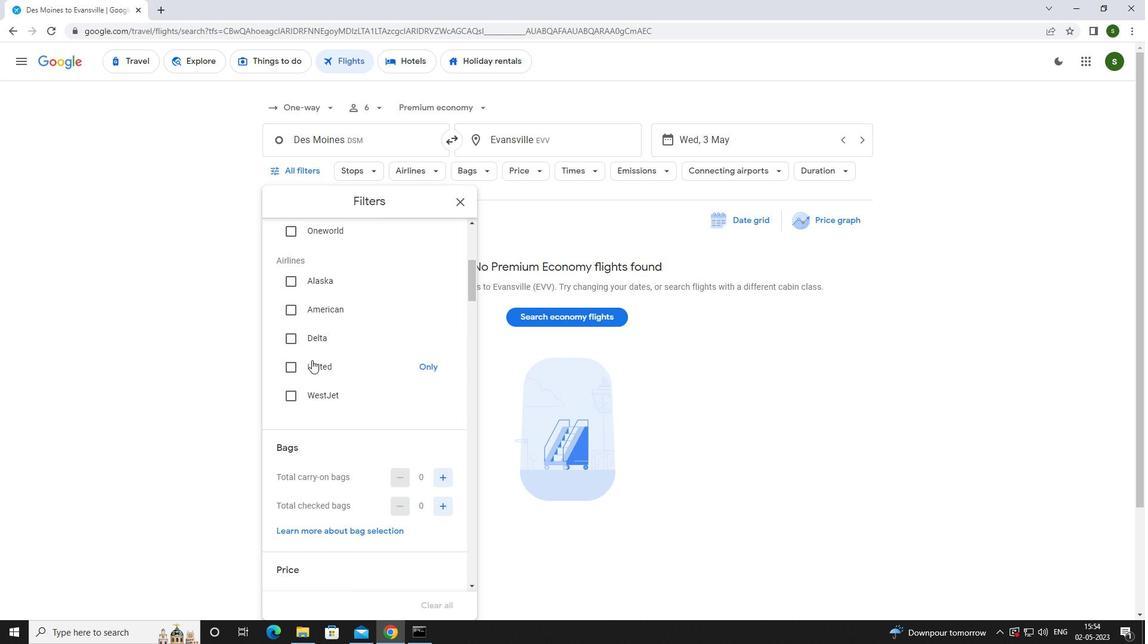 
Action: Mouse moved to (312, 360)
Screenshot: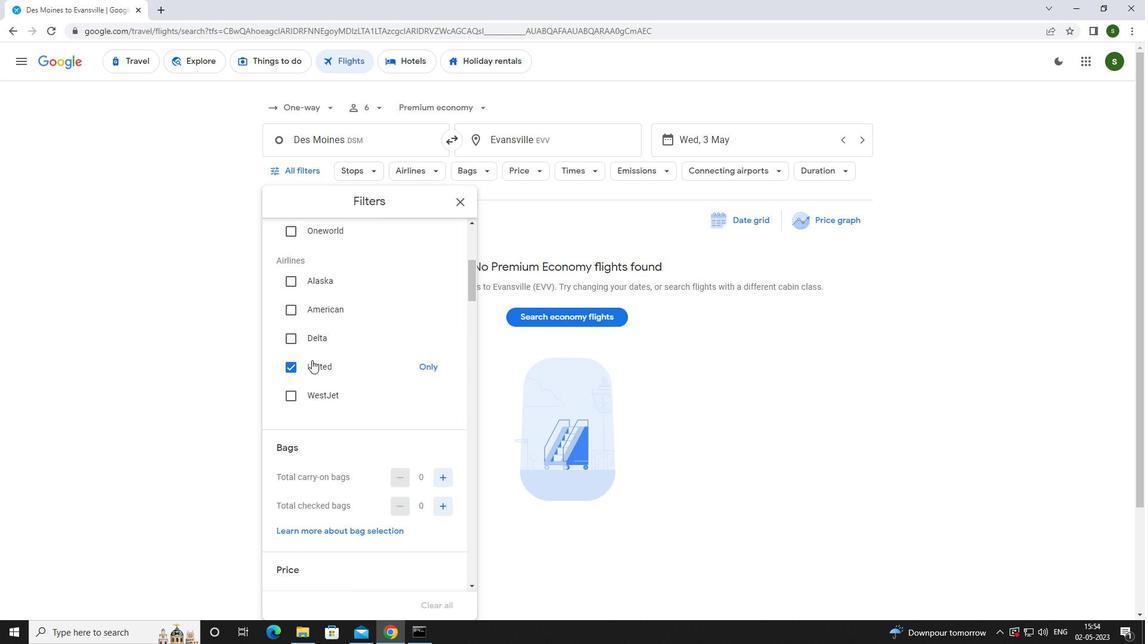 
Action: Mouse scrolled (312, 359) with delta (0, 0)
Screenshot: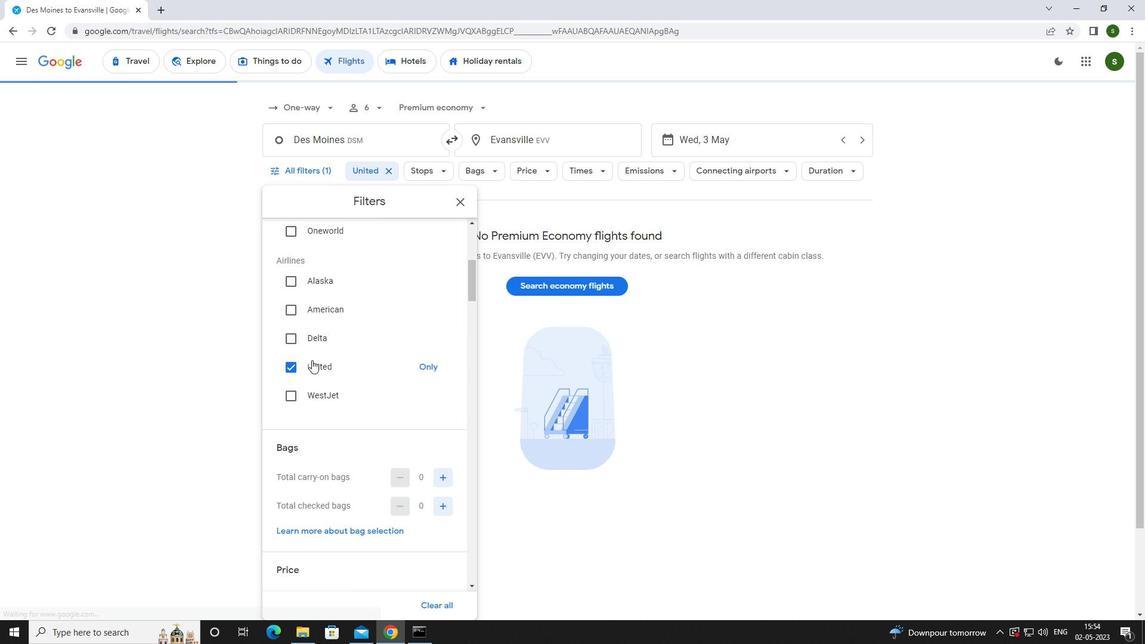 
Action: Mouse scrolled (312, 359) with delta (0, 0)
Screenshot: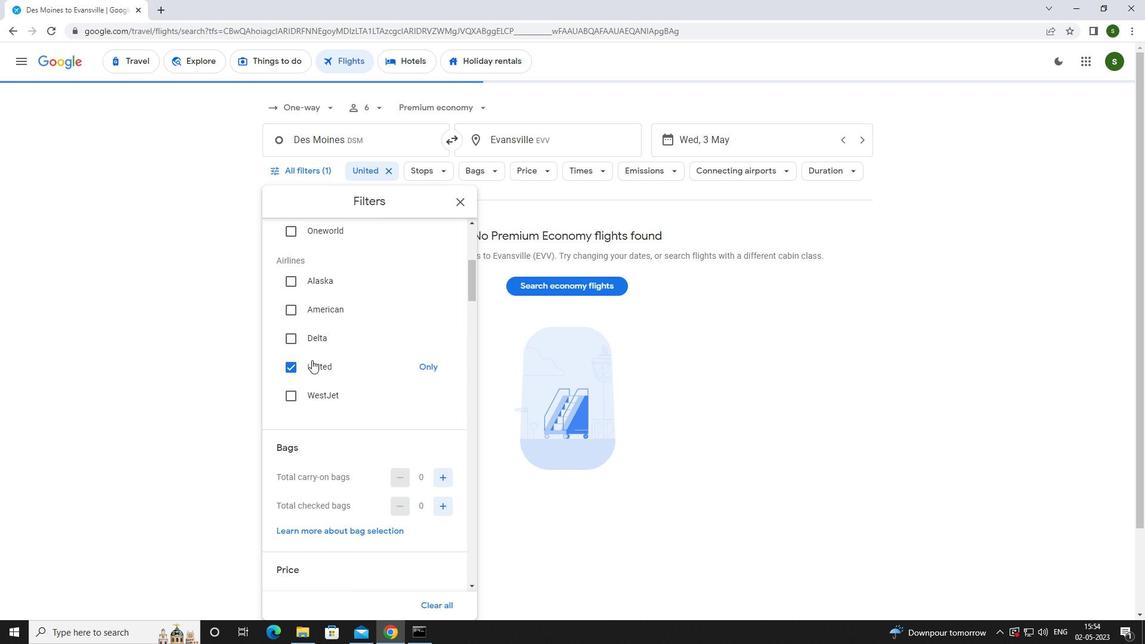 
Action: Mouse moved to (440, 389)
Screenshot: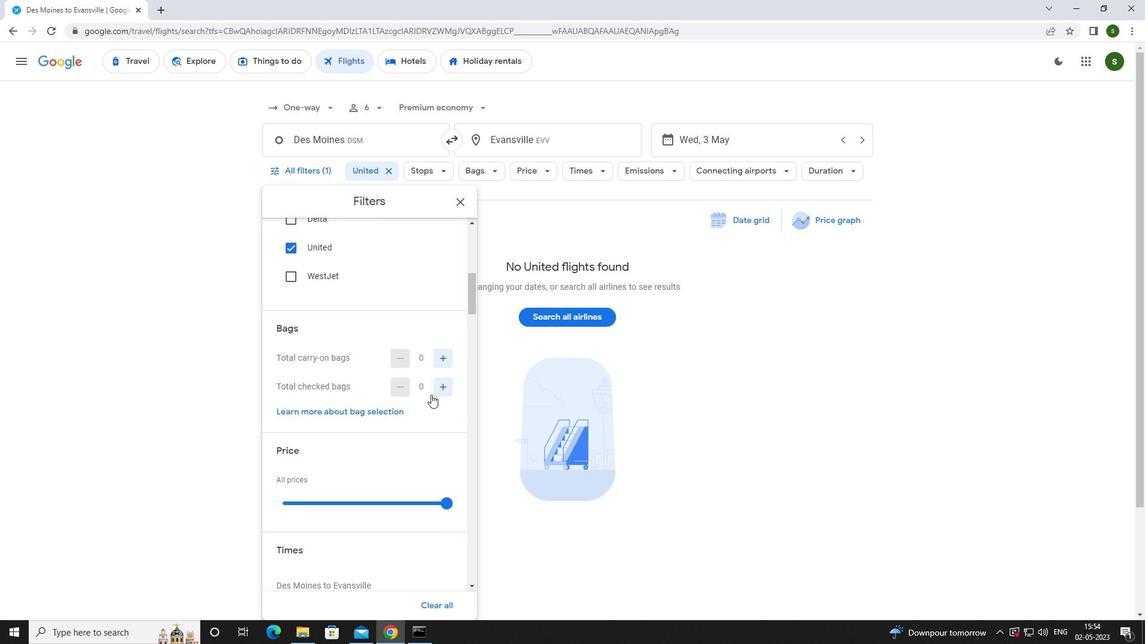 
Action: Mouse pressed left at (440, 389)
Screenshot: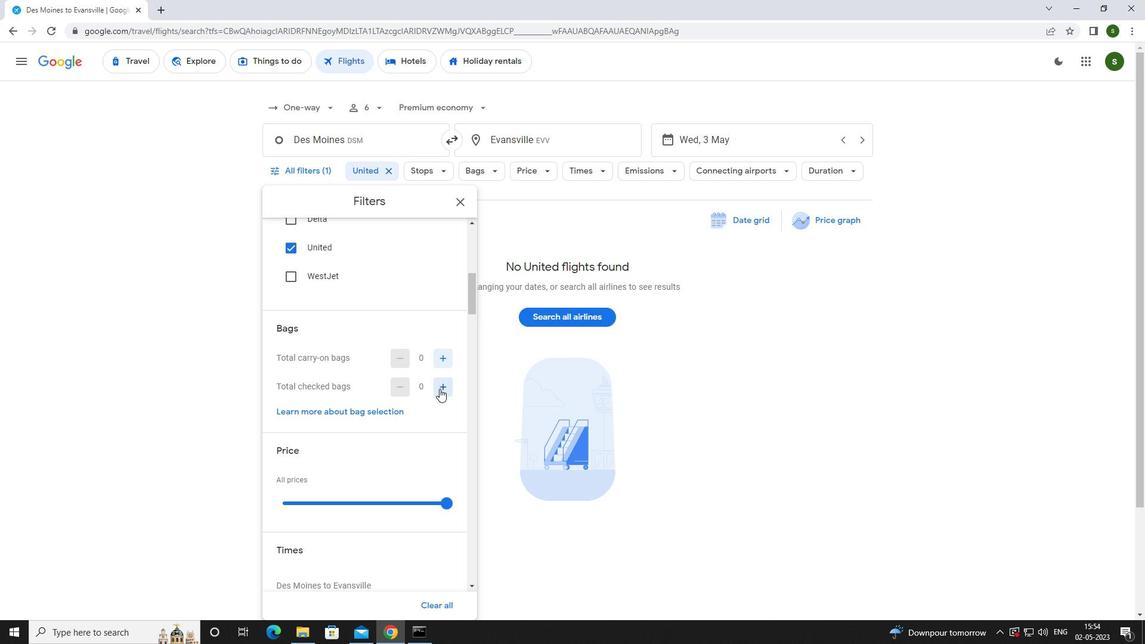 
Action: Mouse pressed left at (440, 389)
Screenshot: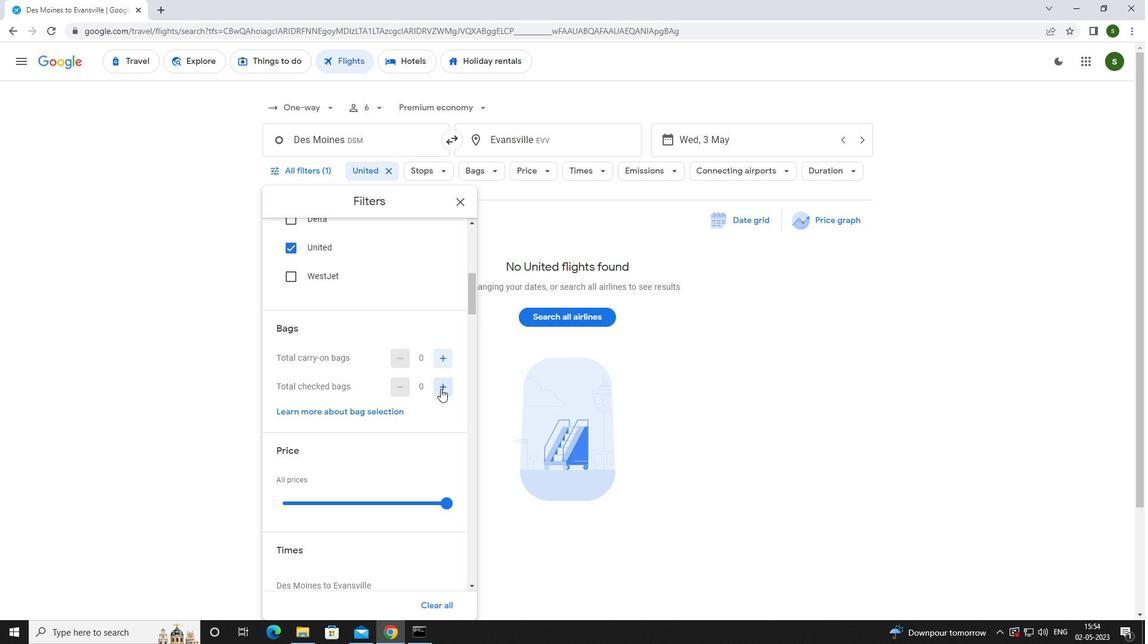 
Action: Mouse pressed left at (440, 389)
Screenshot: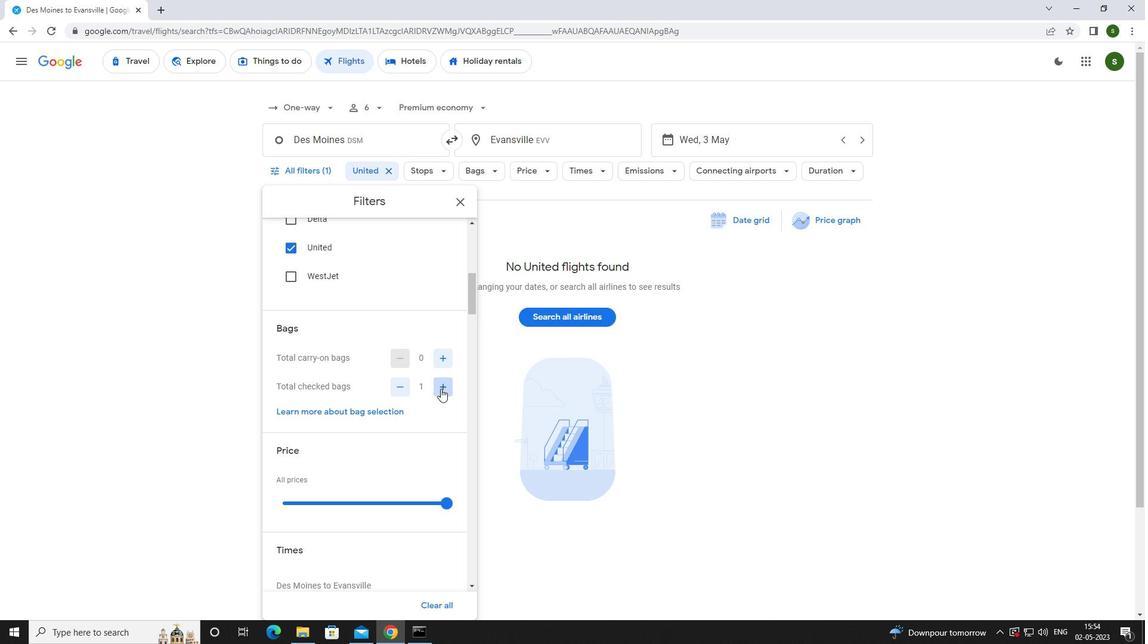 
Action: Mouse pressed left at (440, 389)
Screenshot: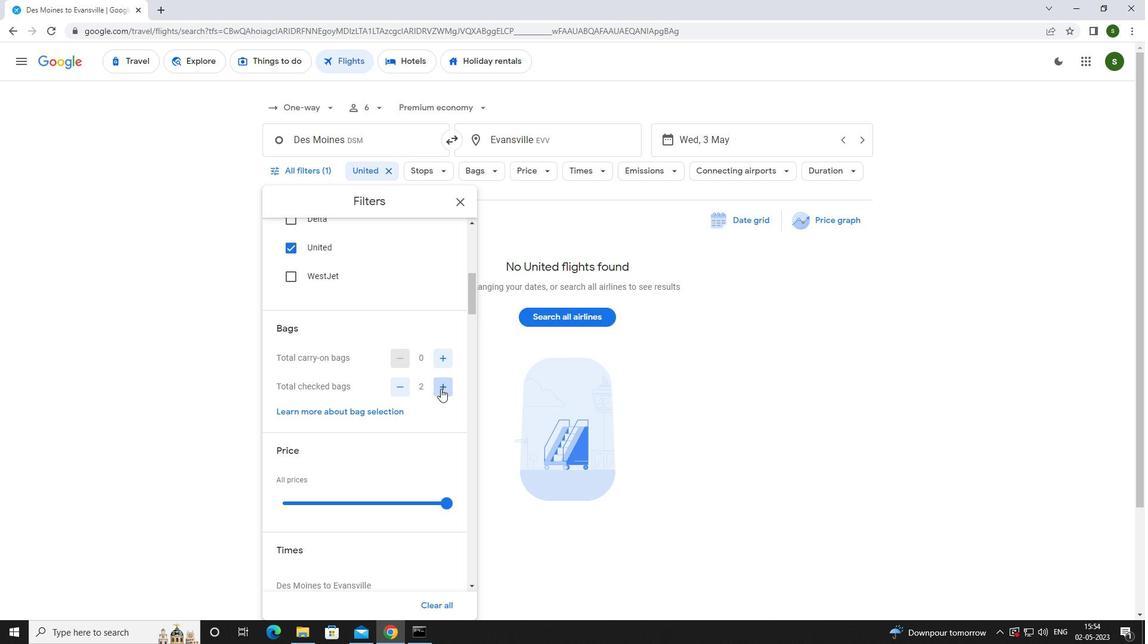
Action: Mouse pressed left at (440, 389)
Screenshot: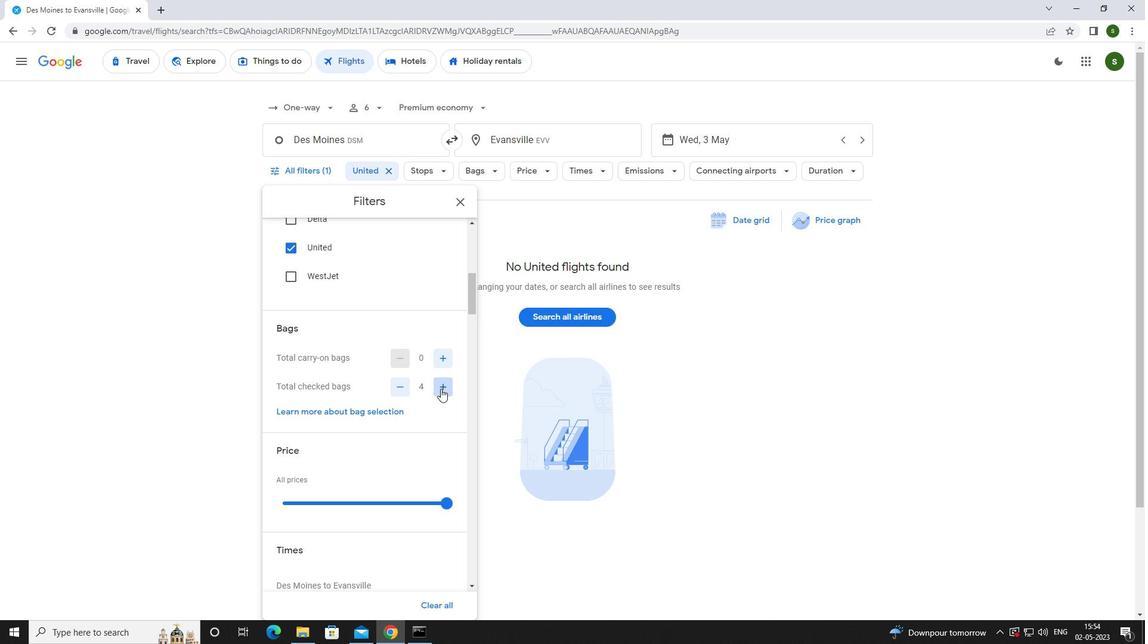 
Action: Mouse scrolled (440, 388) with delta (0, 0)
Screenshot: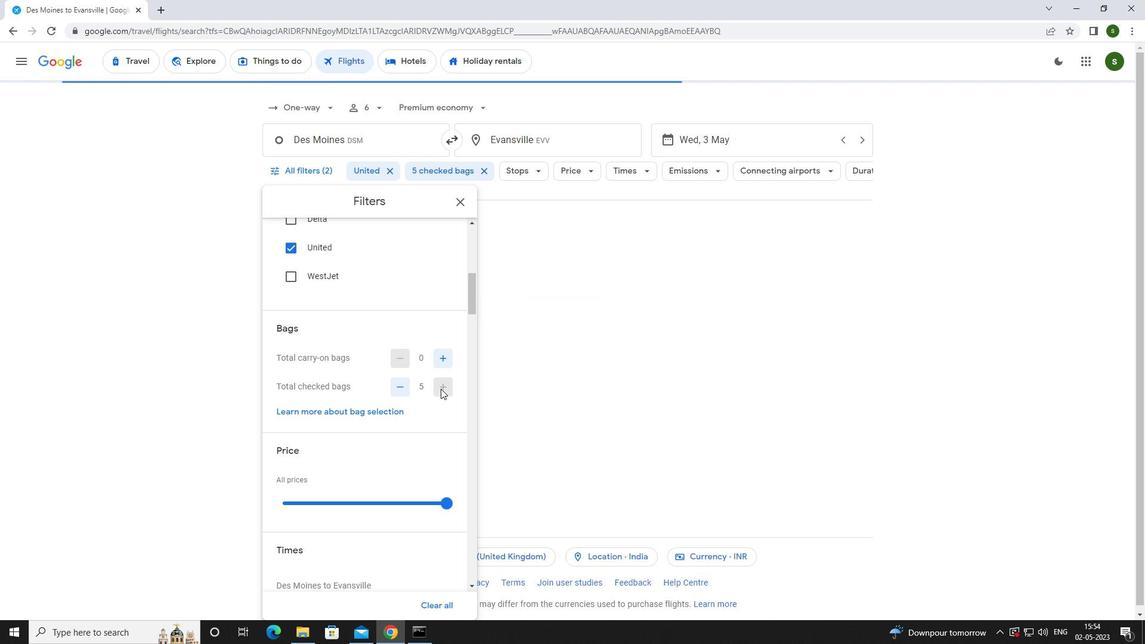 
Action: Mouse scrolled (440, 388) with delta (0, 0)
Screenshot: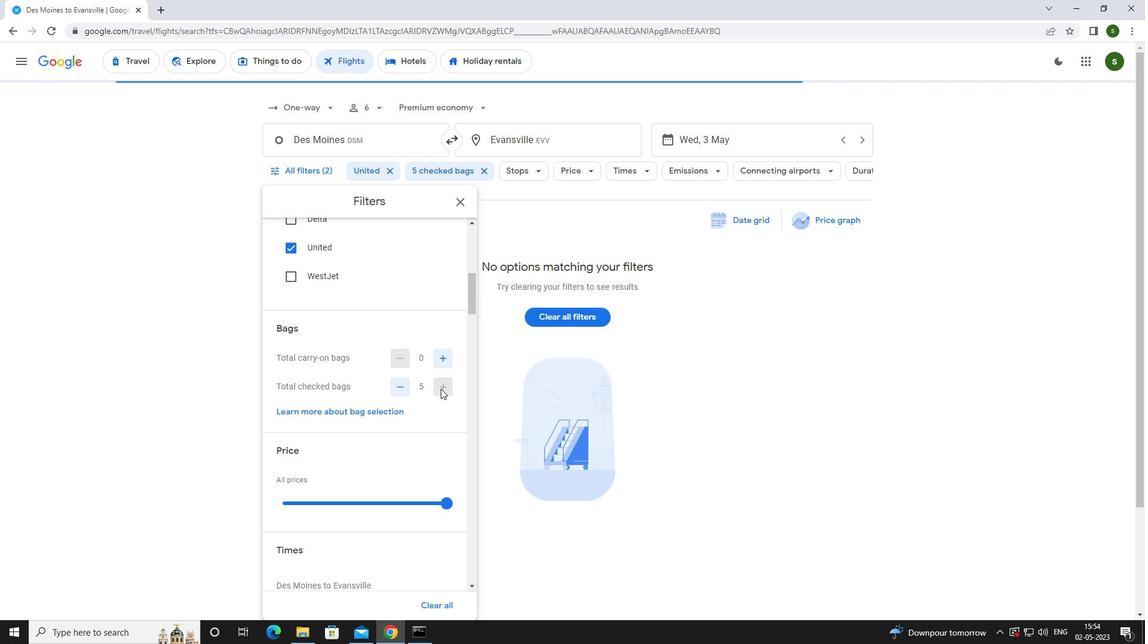 
Action: Mouse moved to (446, 381)
Screenshot: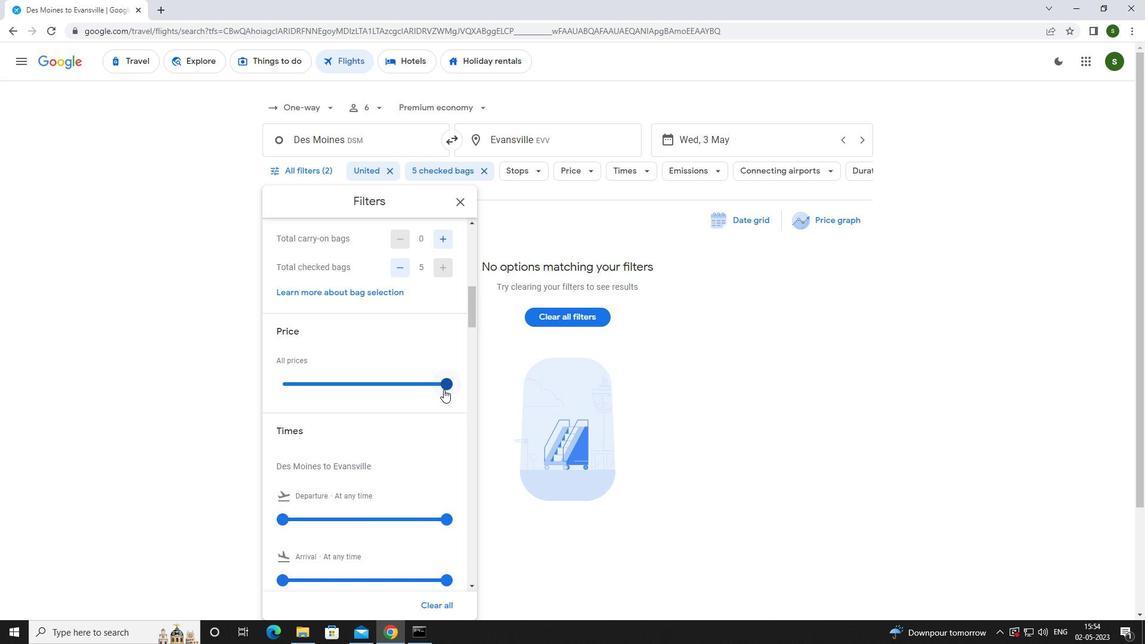 
Action: Mouse pressed left at (446, 381)
Screenshot: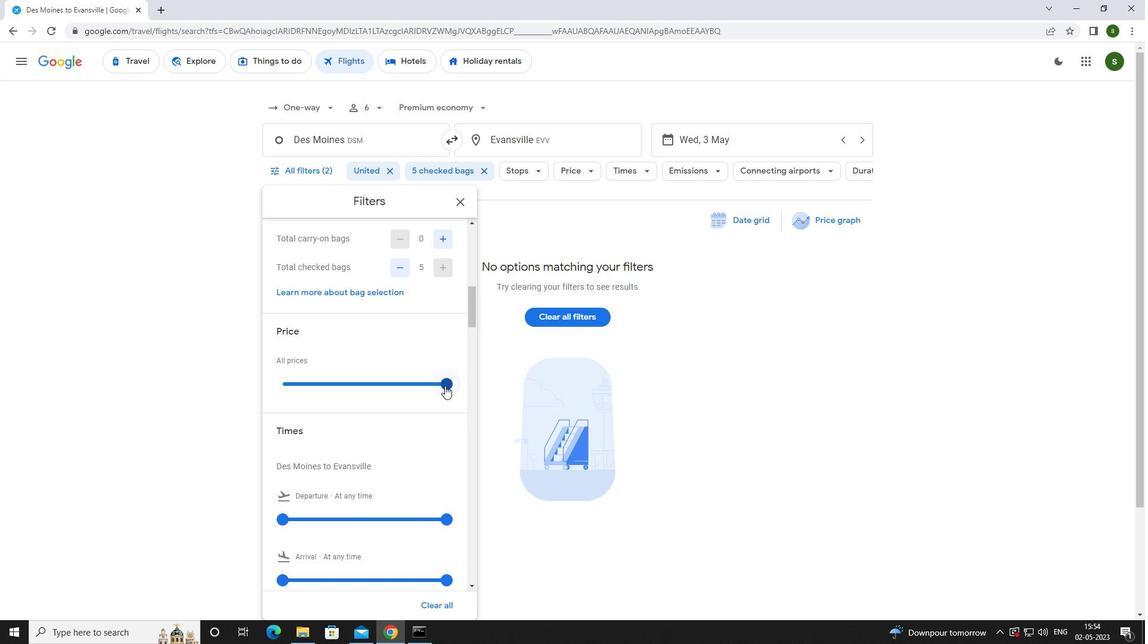 
Action: Mouse moved to (409, 396)
Screenshot: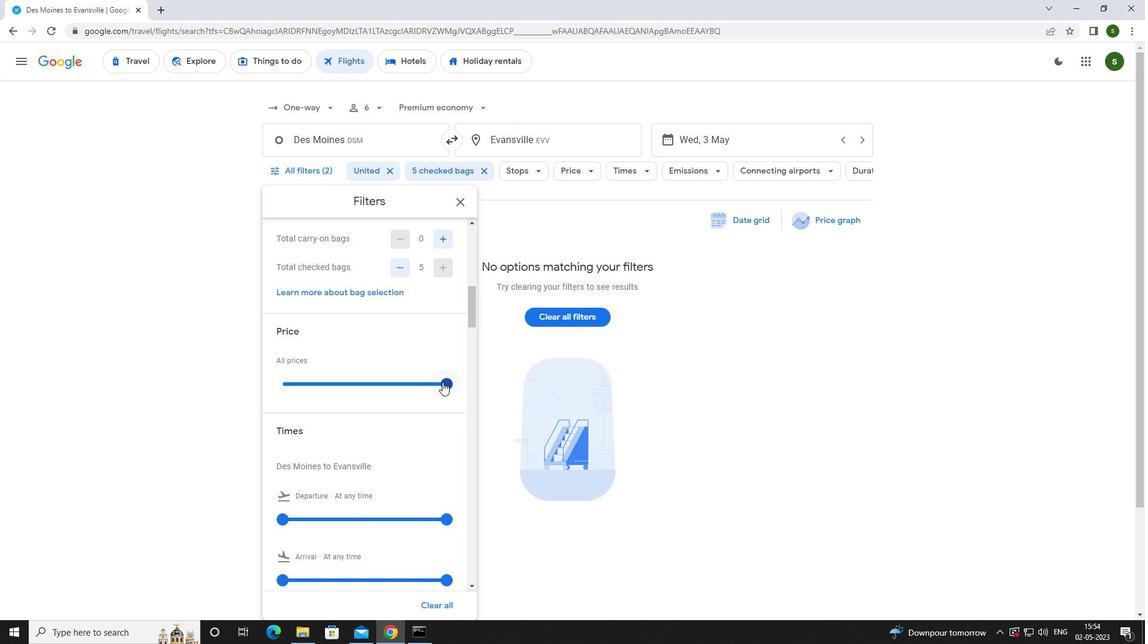 
Action: Mouse scrolled (409, 395) with delta (0, 0)
Screenshot: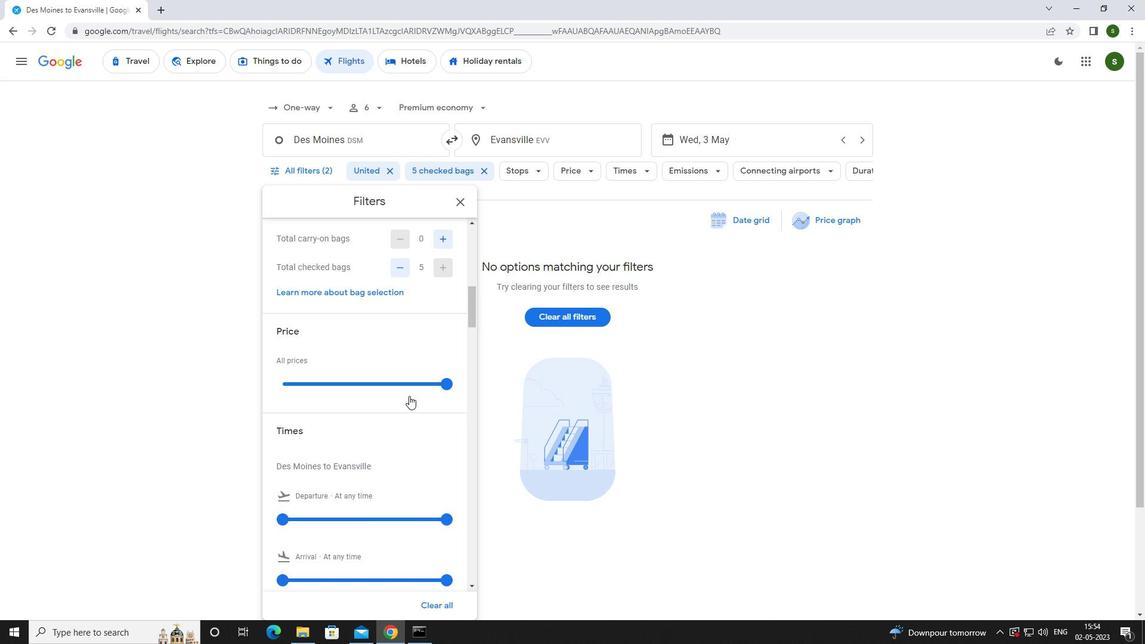 
Action: Mouse moved to (408, 396)
Screenshot: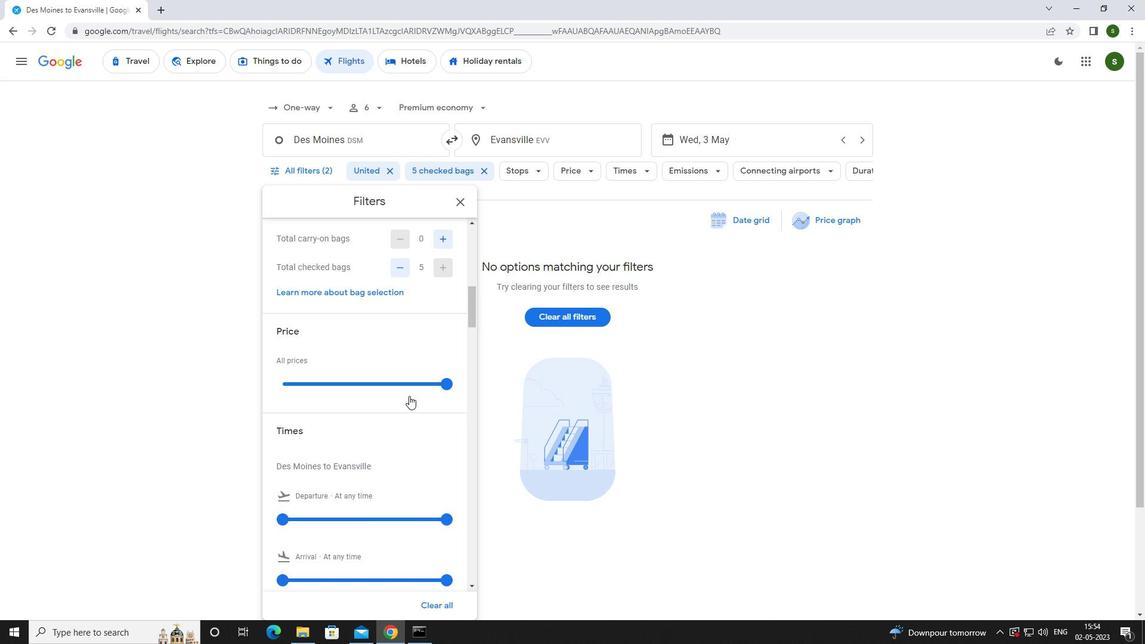 
Action: Mouse scrolled (408, 395) with delta (0, 0)
Screenshot: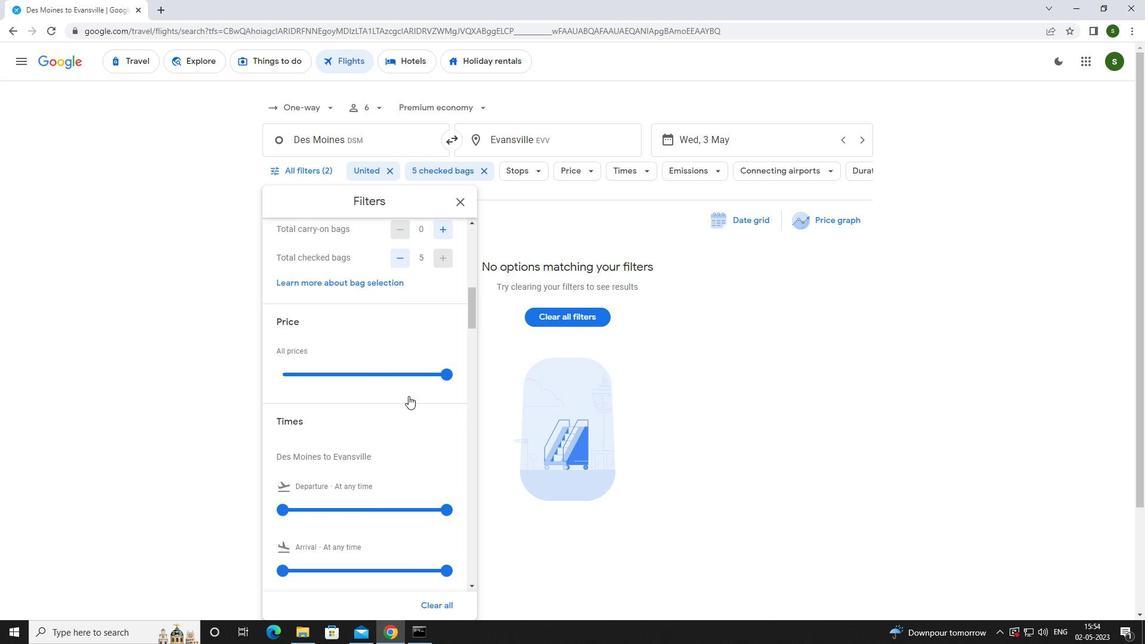 
Action: Mouse moved to (281, 399)
Screenshot: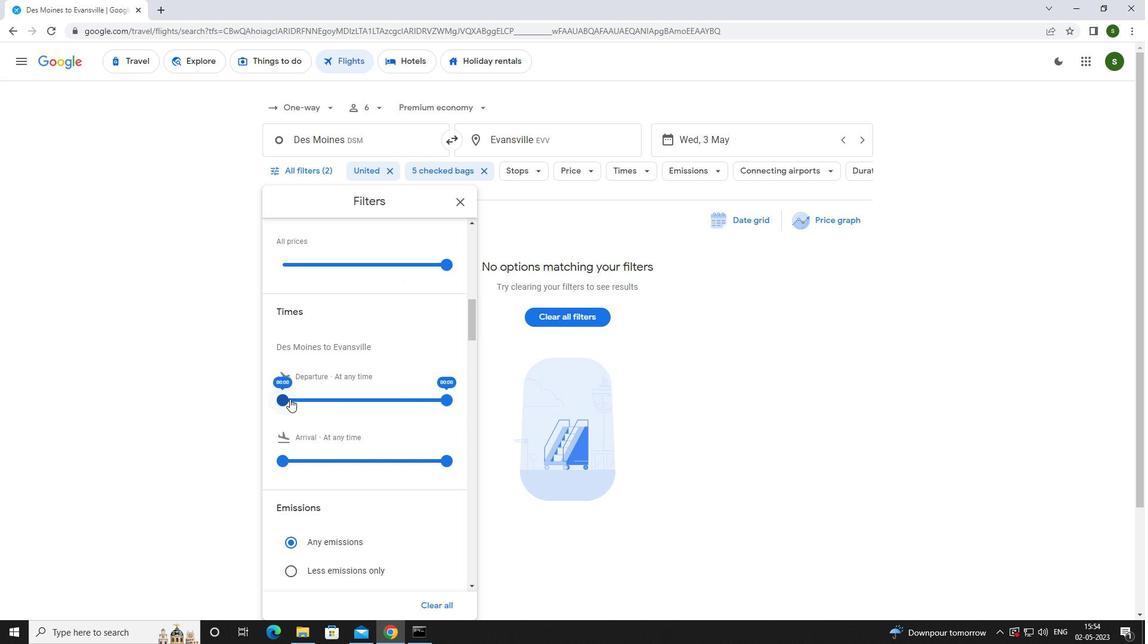 
Action: Mouse pressed left at (281, 399)
Screenshot: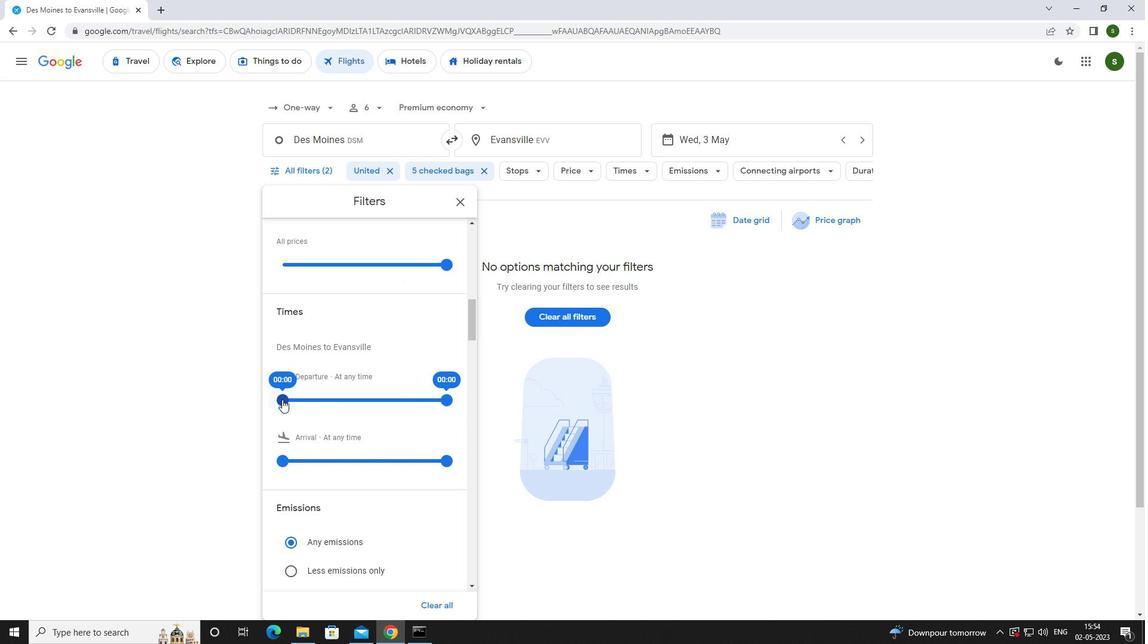 
Action: Mouse moved to (692, 360)
Screenshot: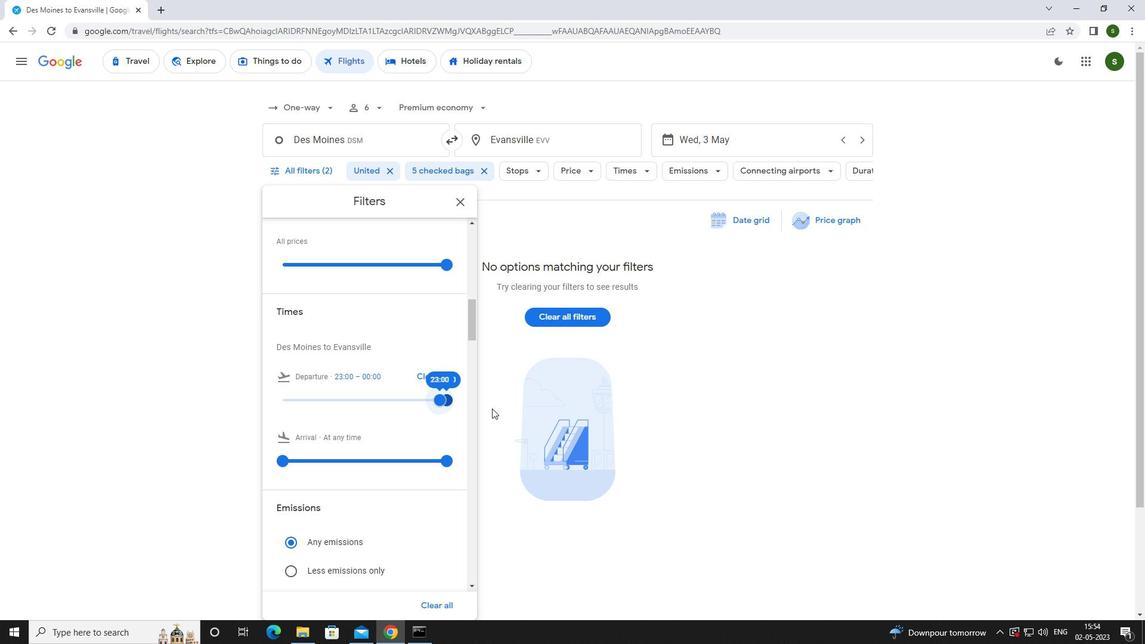 
Action: Mouse pressed left at (692, 360)
Screenshot: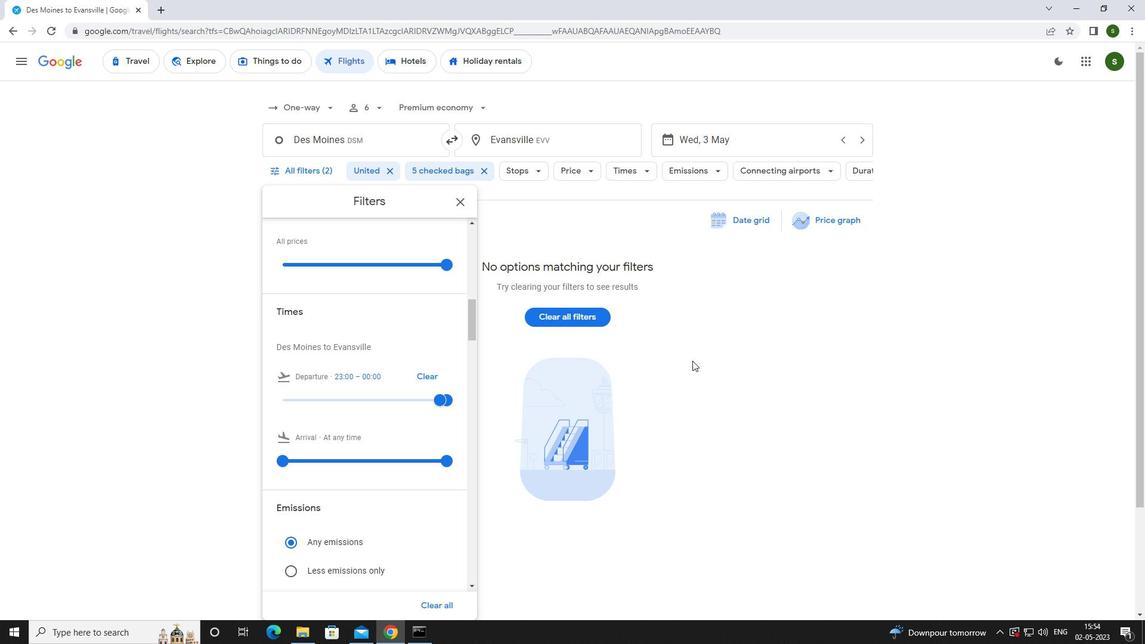 
Action: Mouse moved to (691, 356)
Screenshot: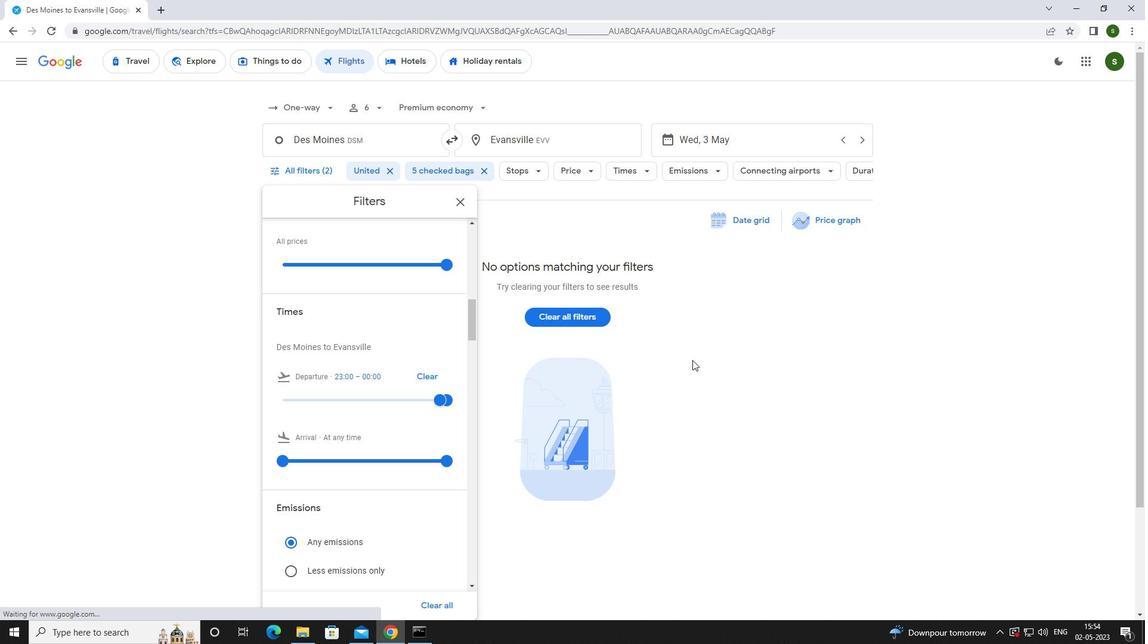 
